 Task: Add Garden Of Life myKind Organics Vitamin C Spray to the cart.
Action: Mouse moved to (38, 96)
Screenshot: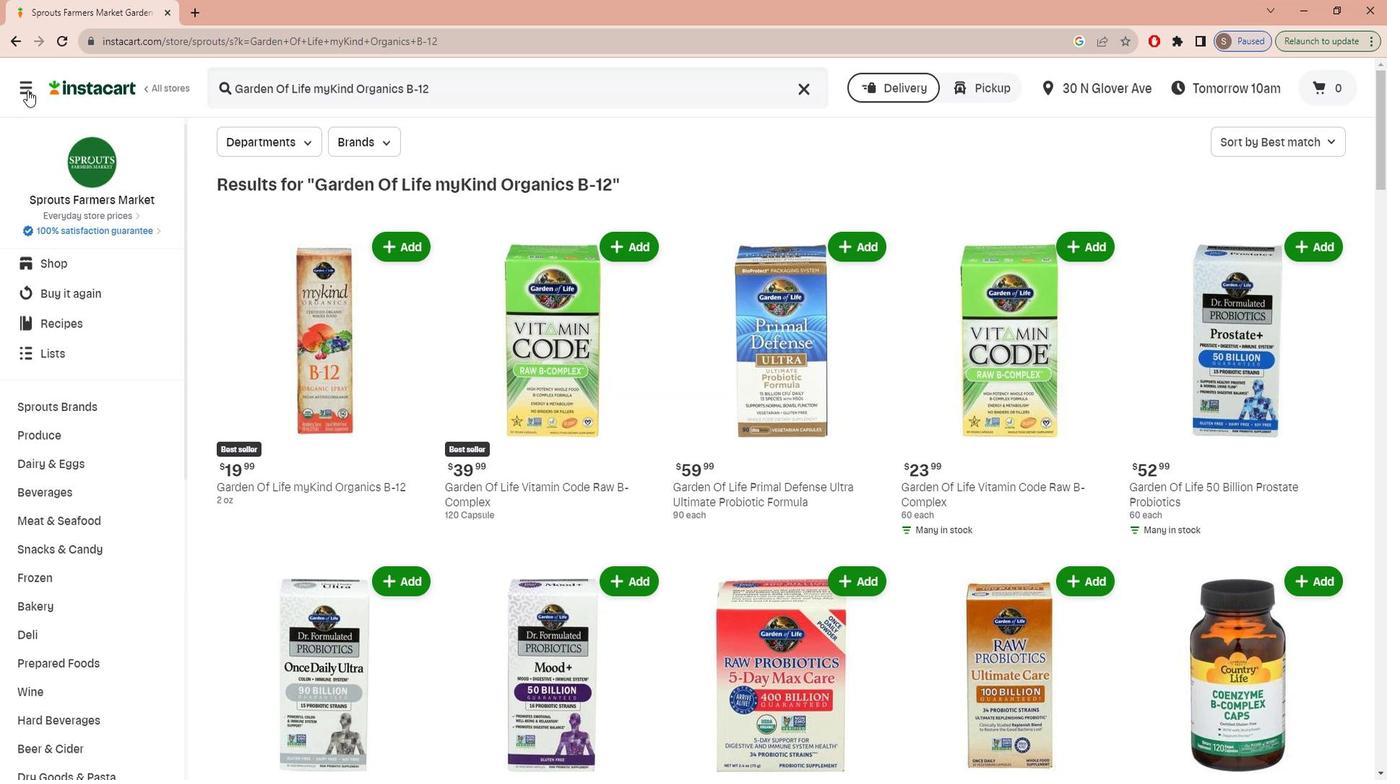 
Action: Mouse pressed left at (38, 96)
Screenshot: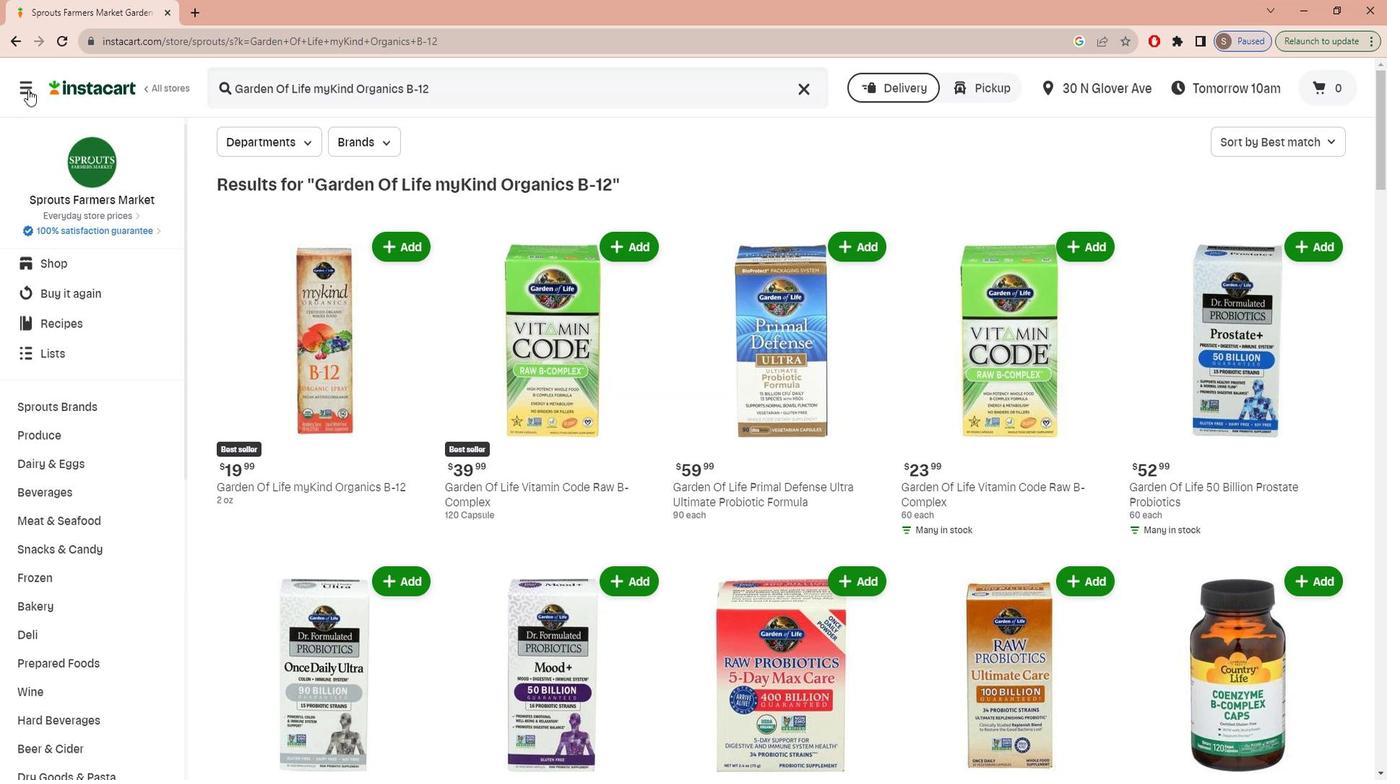 
Action: Mouse moved to (53, 186)
Screenshot: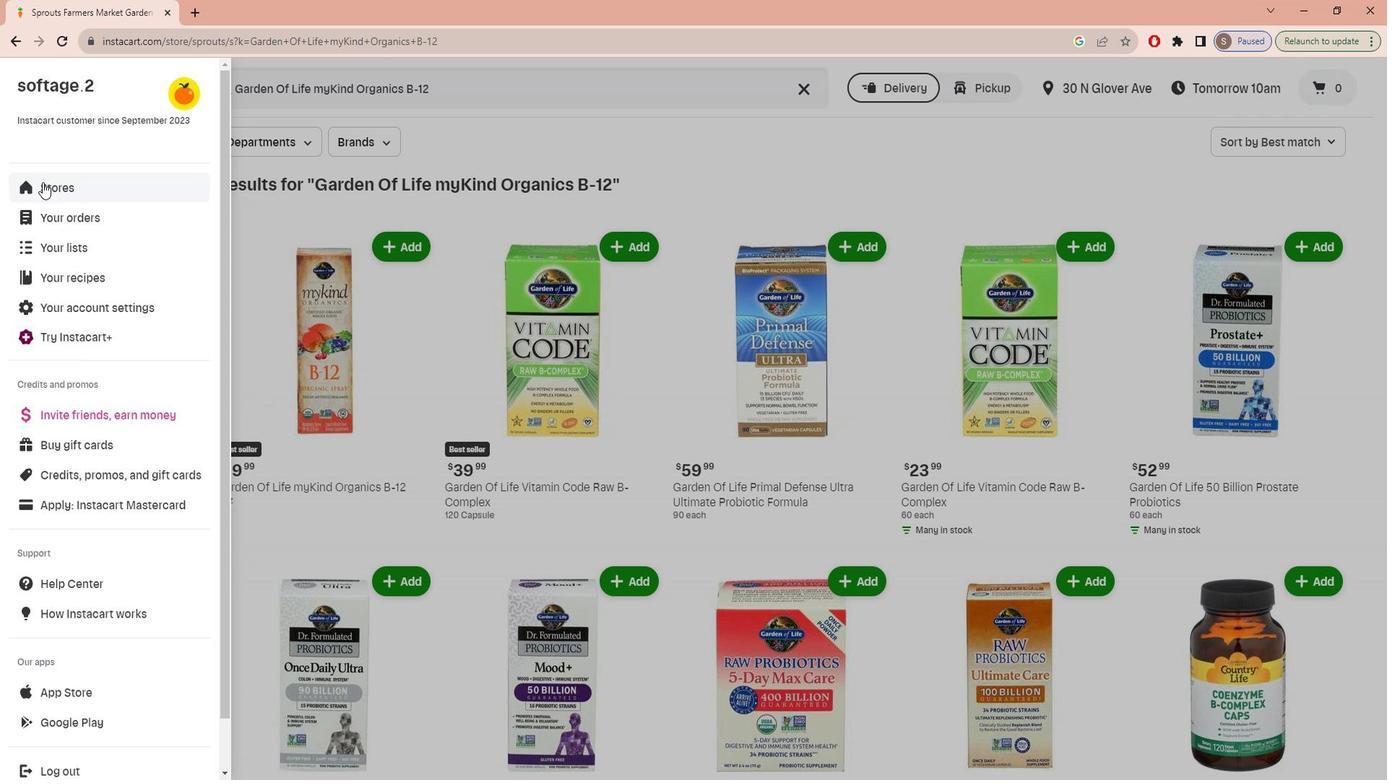 
Action: Mouse pressed left at (53, 186)
Screenshot: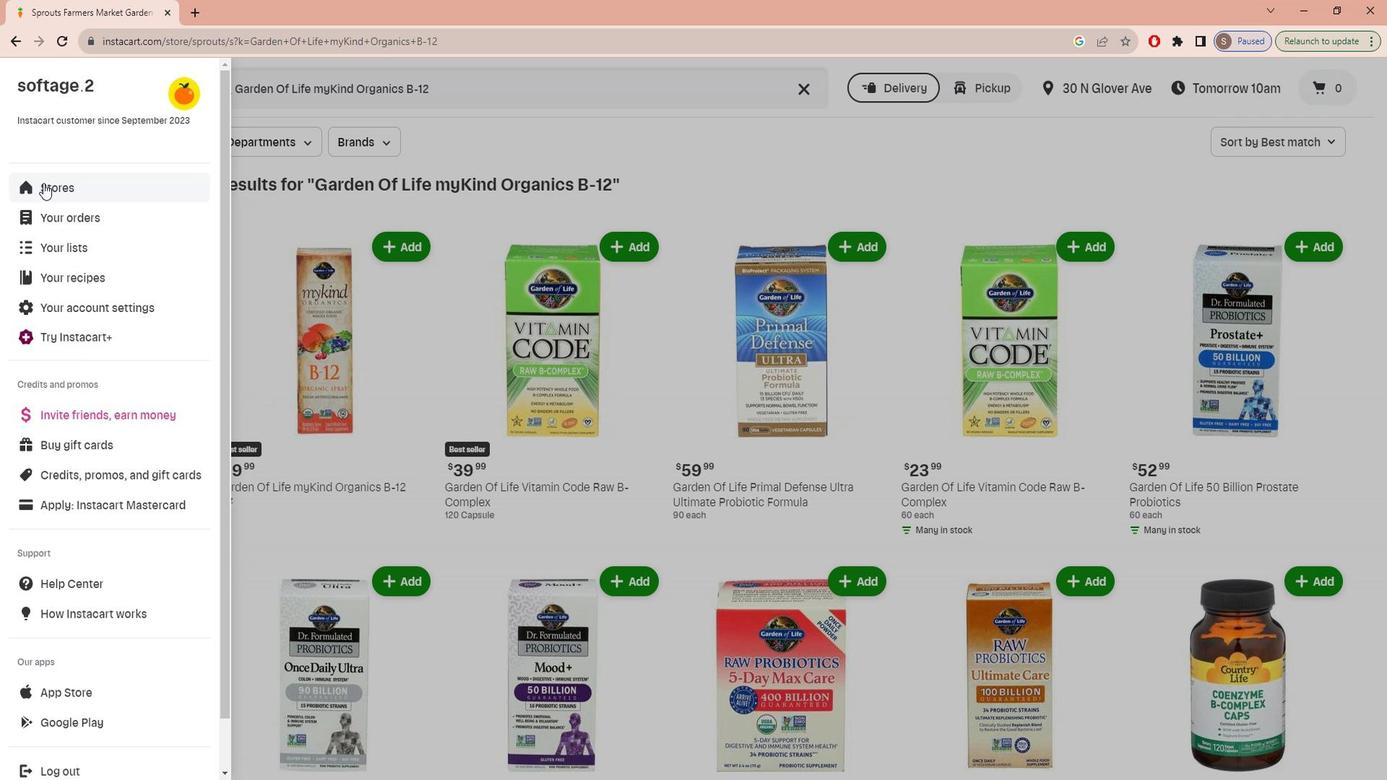 
Action: Mouse moved to (341, 149)
Screenshot: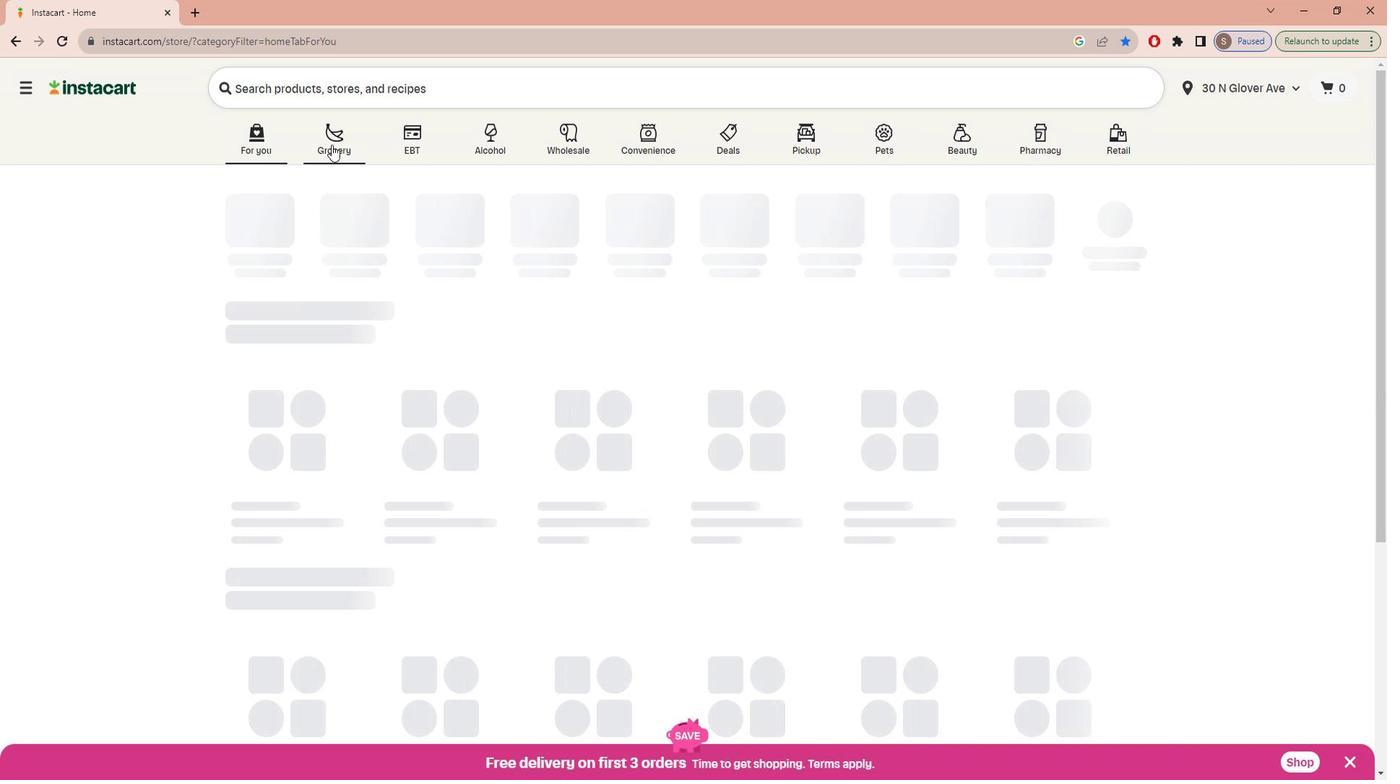 
Action: Mouse pressed left at (341, 149)
Screenshot: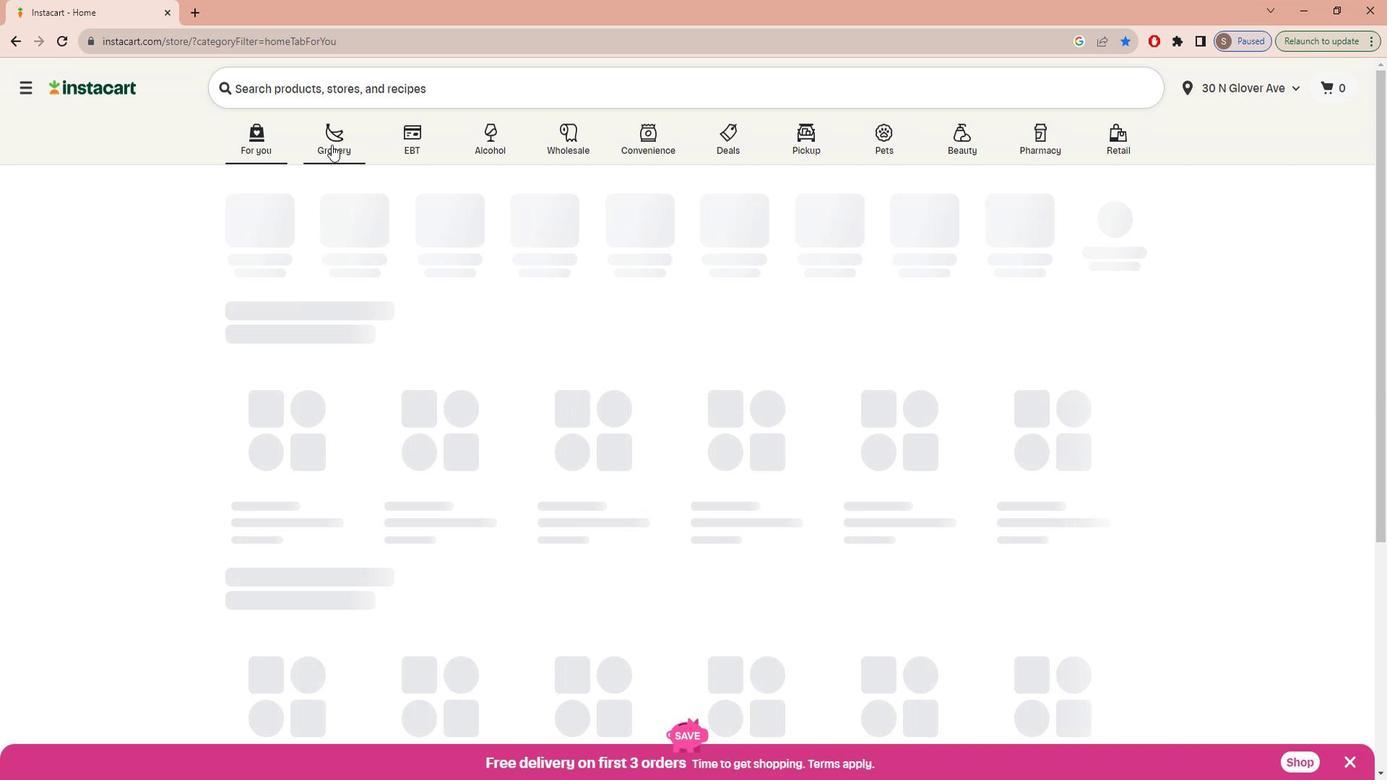 
Action: Mouse moved to (303, 415)
Screenshot: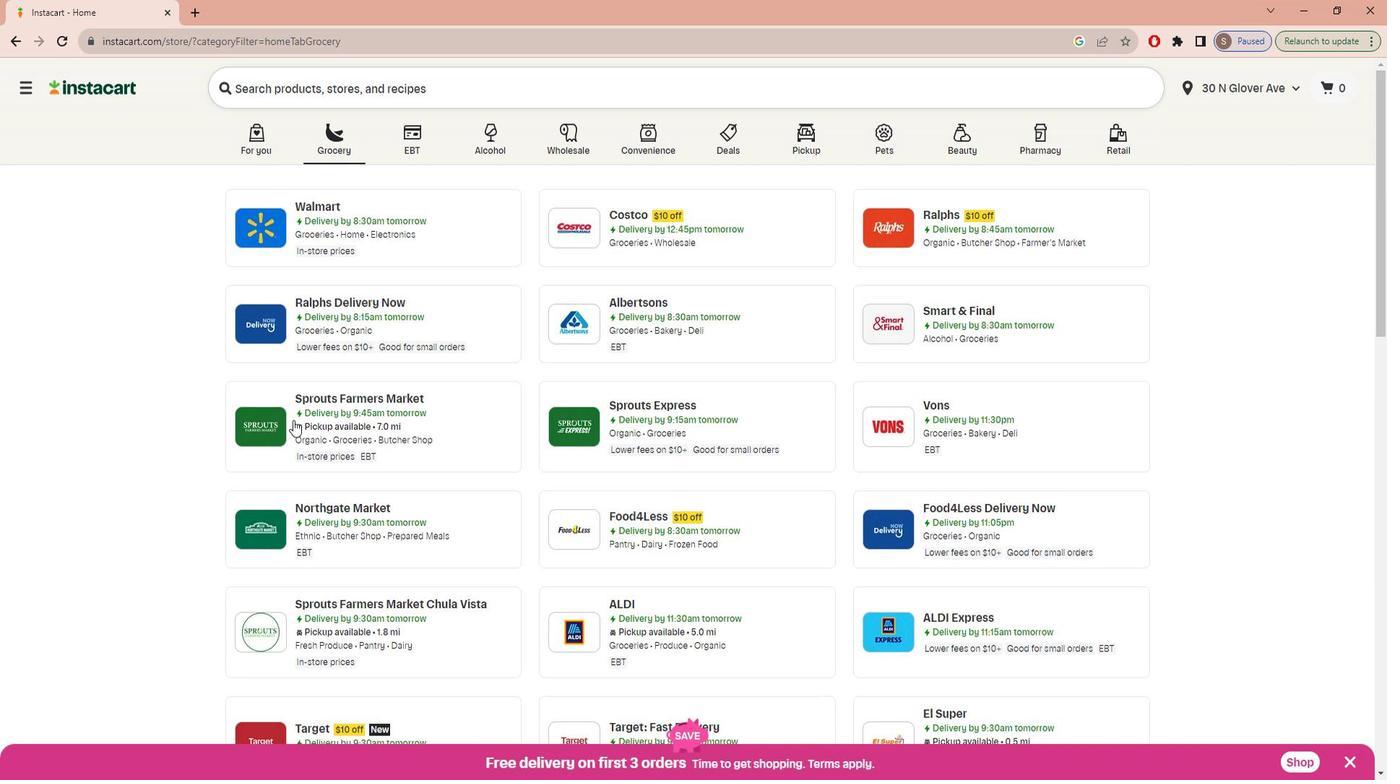 
Action: Mouse pressed left at (303, 415)
Screenshot: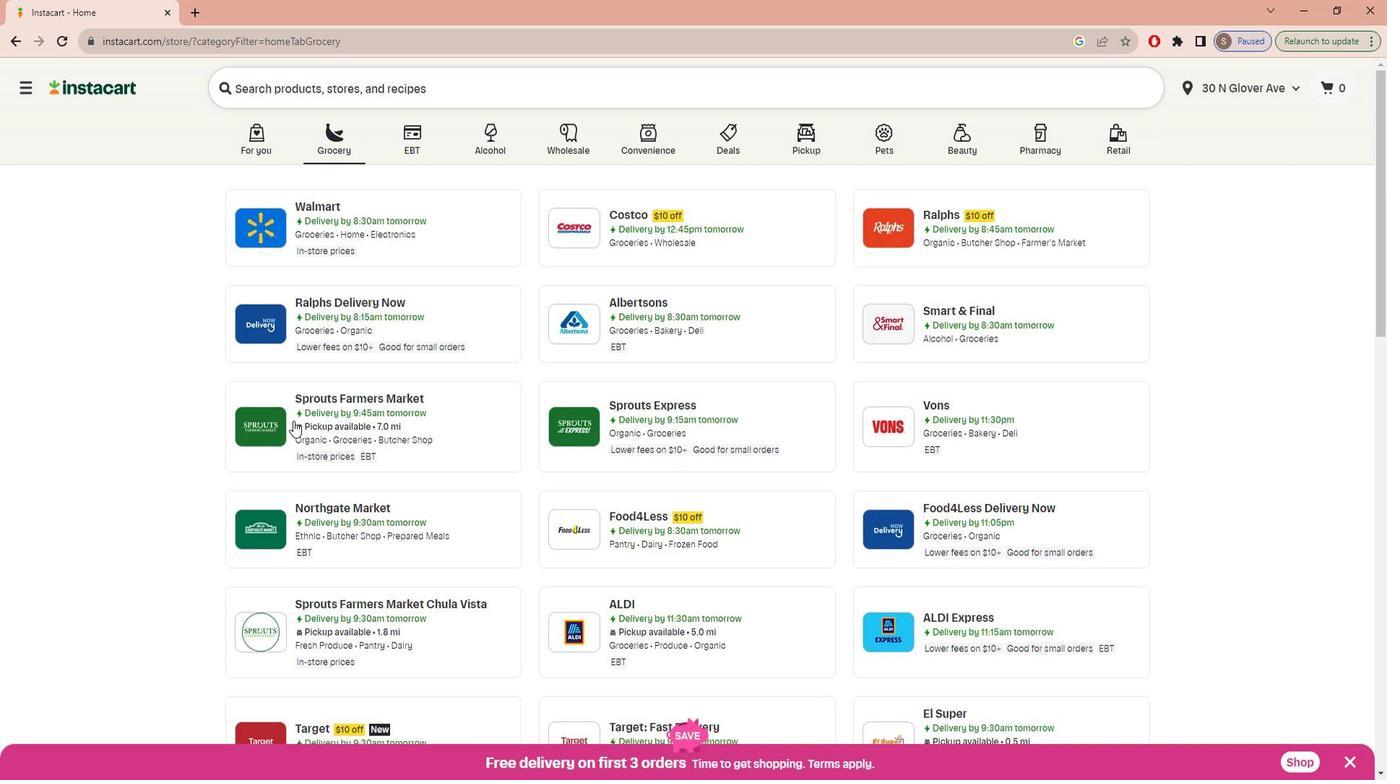 
Action: Mouse moved to (110, 548)
Screenshot: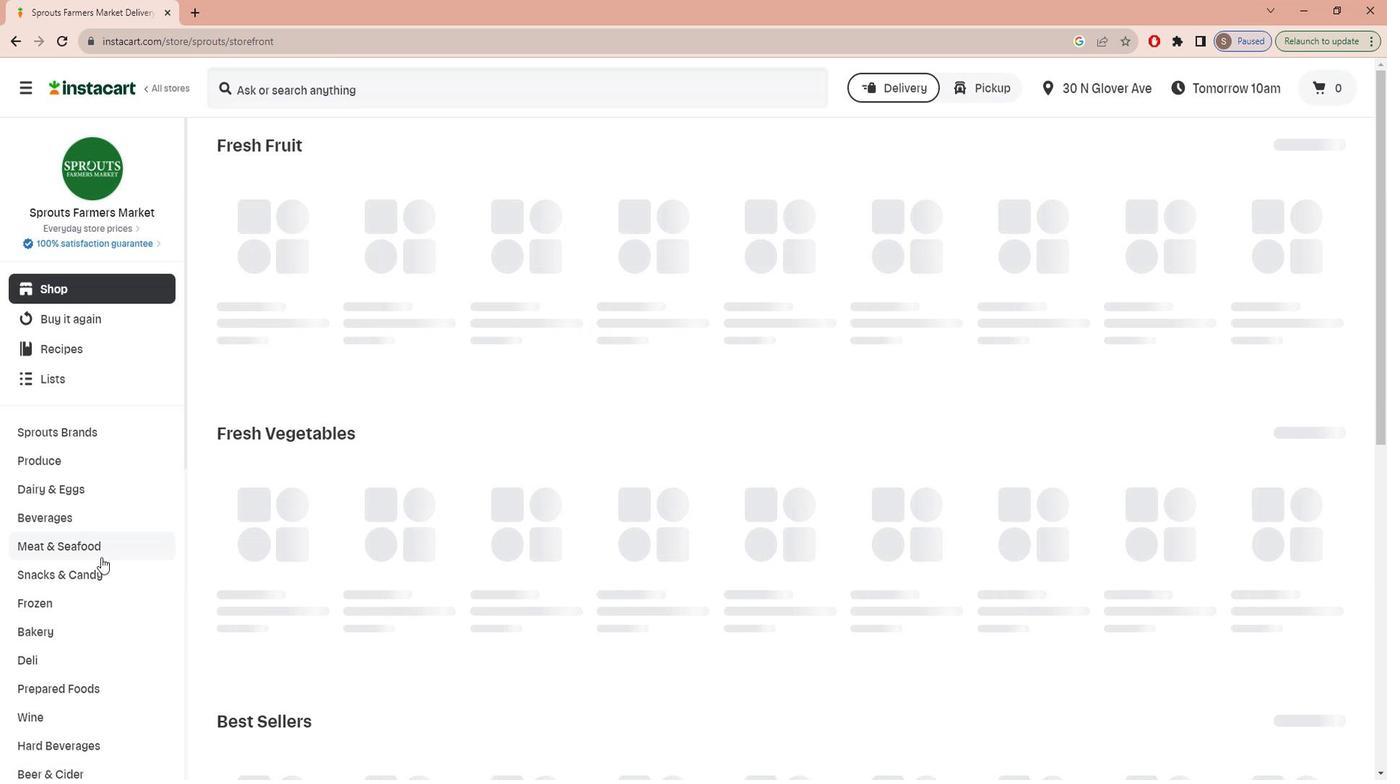 
Action: Mouse scrolled (110, 547) with delta (0, 0)
Screenshot: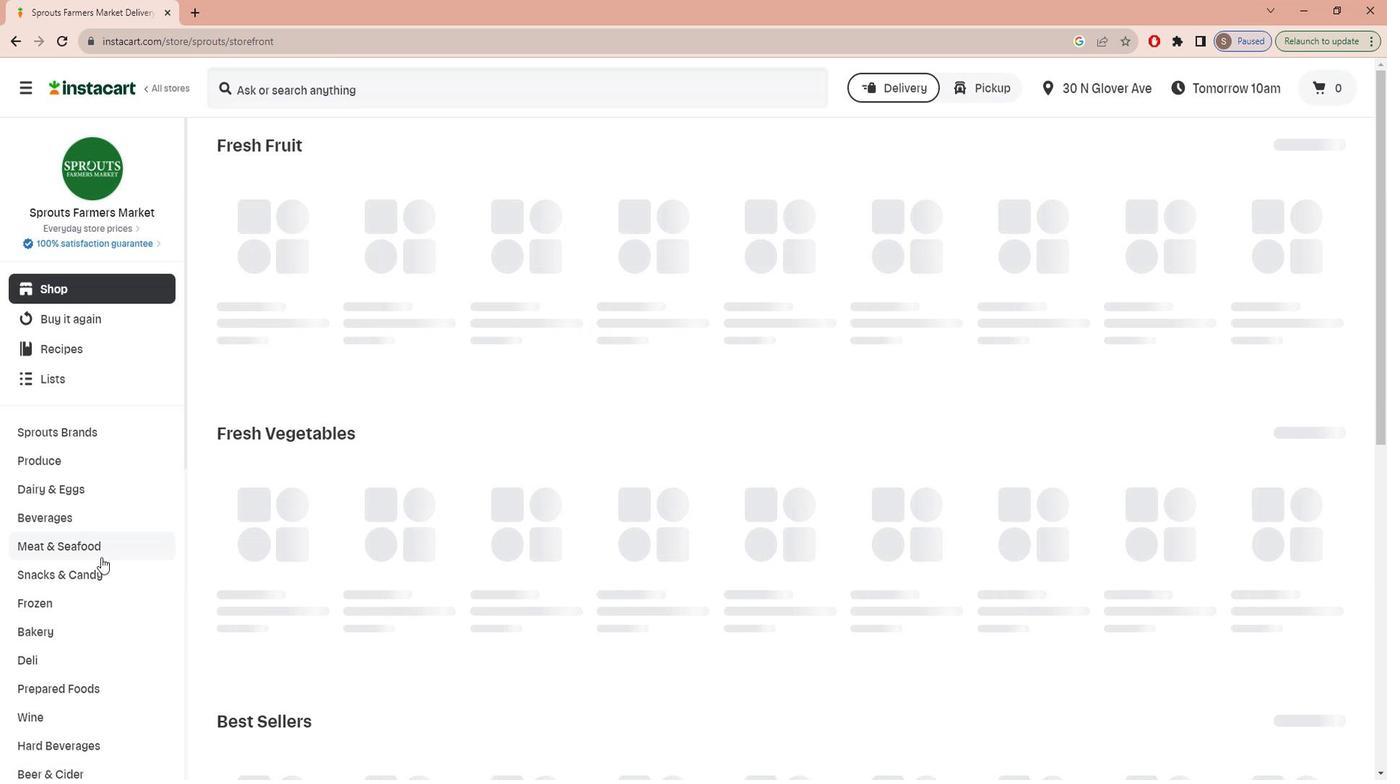 
Action: Mouse moved to (110, 549)
Screenshot: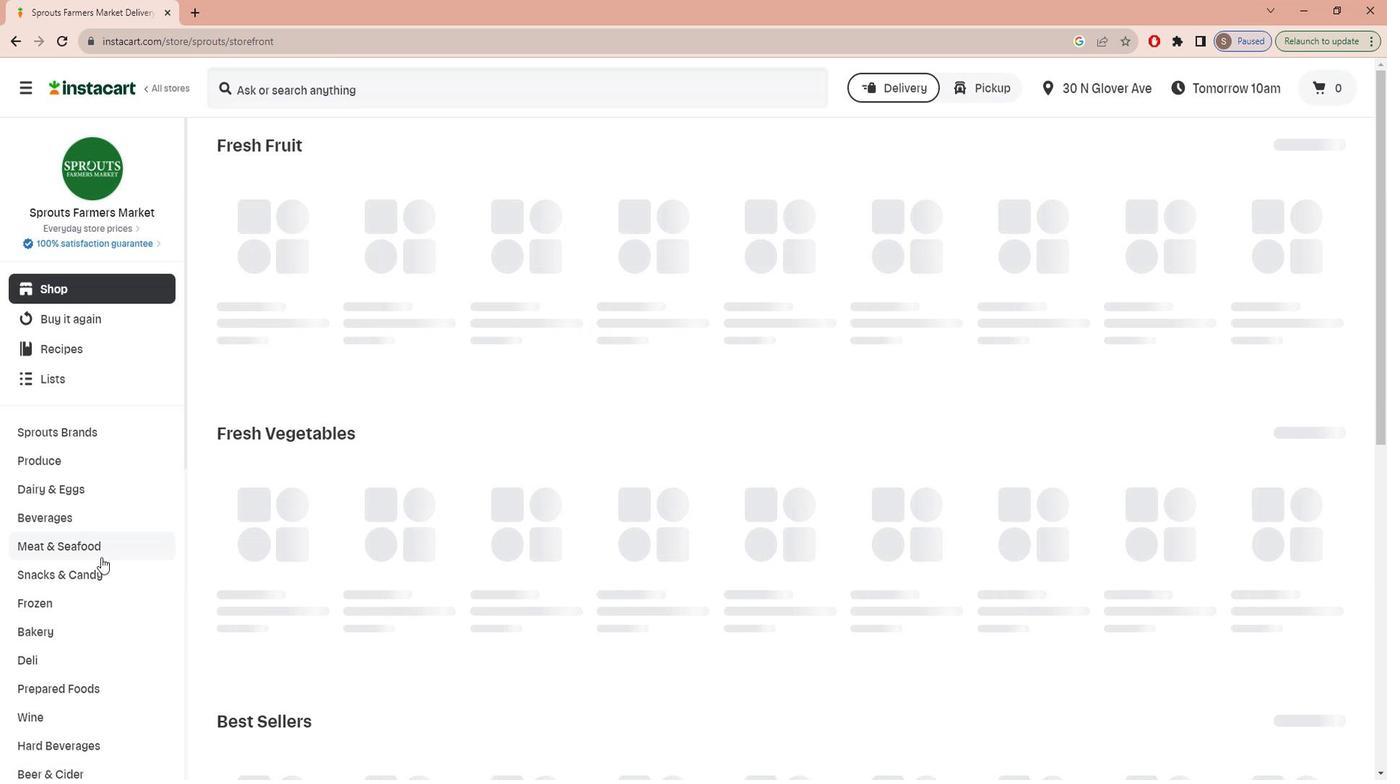 
Action: Mouse scrolled (110, 548) with delta (0, 0)
Screenshot: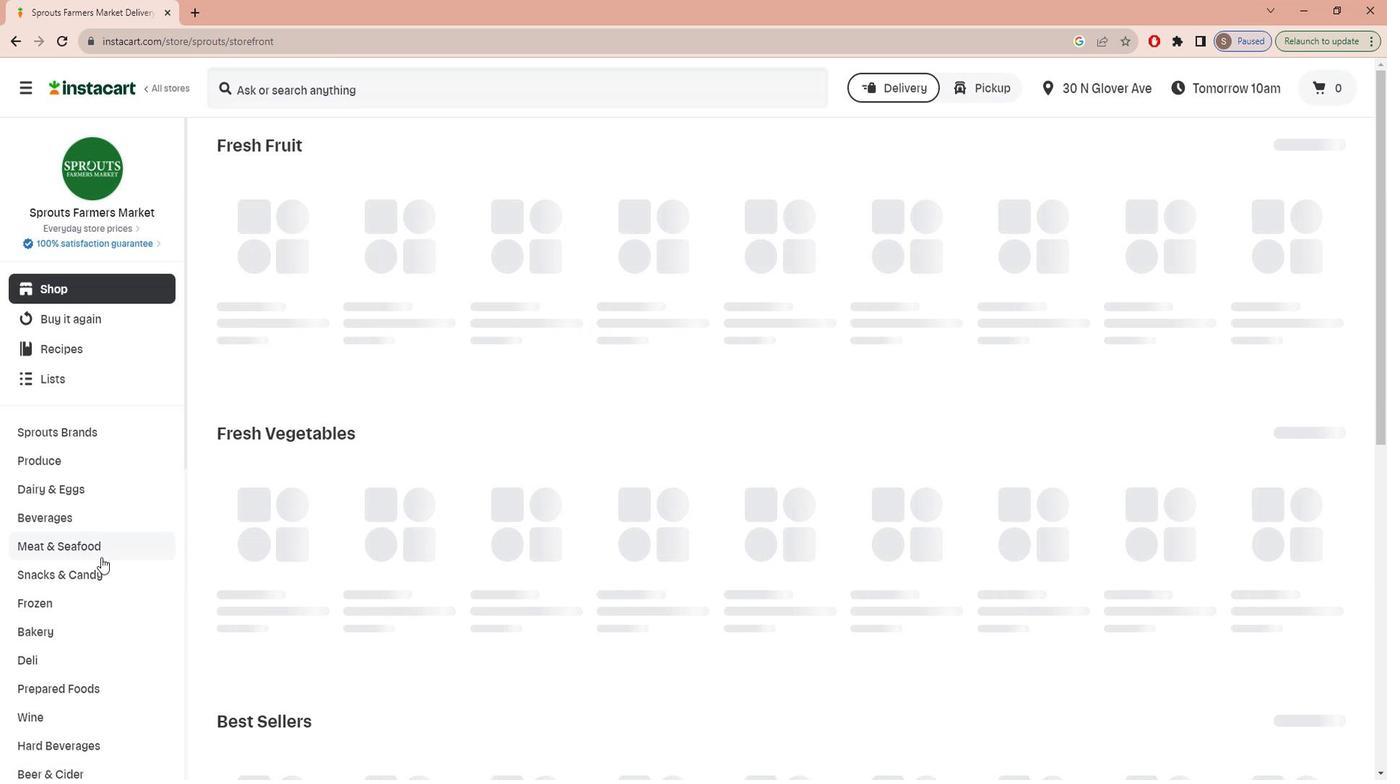 
Action: Mouse moved to (109, 550)
Screenshot: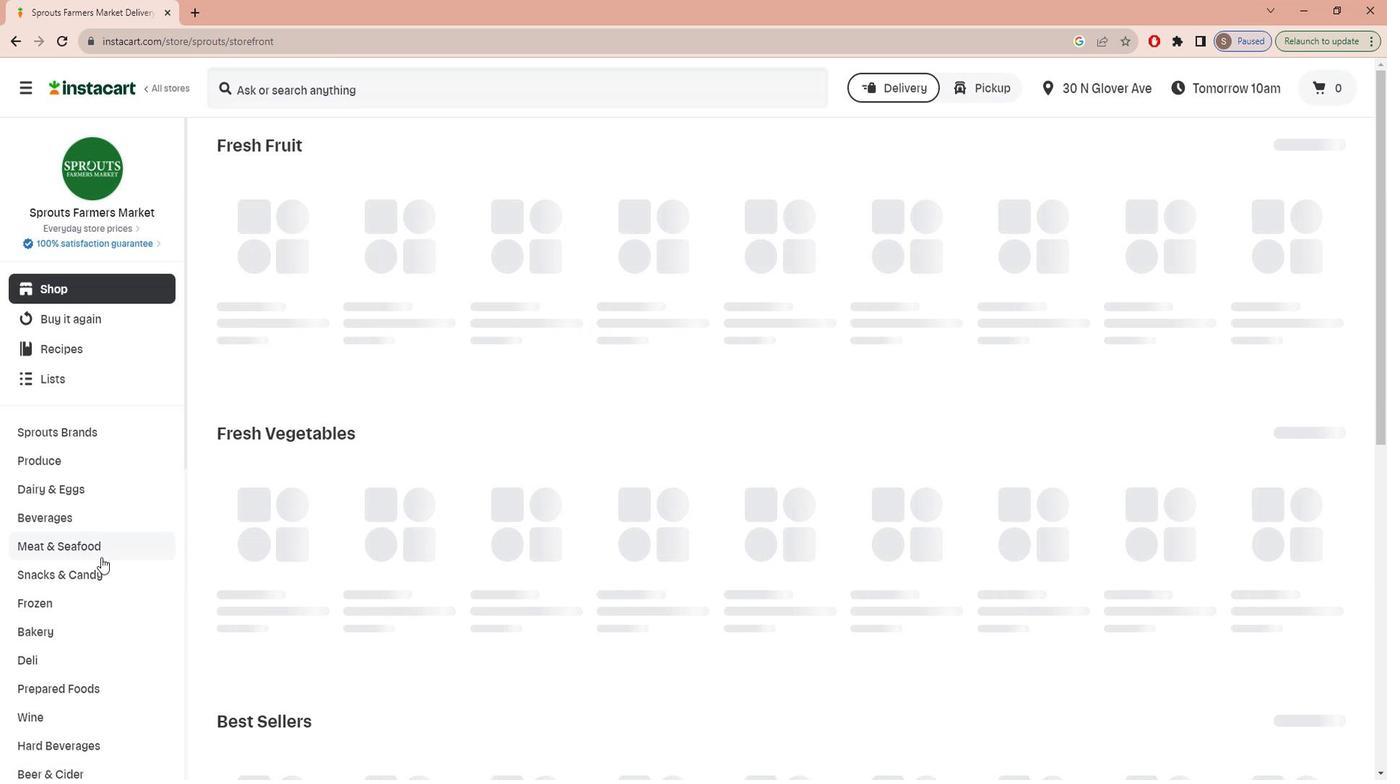 
Action: Mouse scrolled (109, 549) with delta (0, 0)
Screenshot: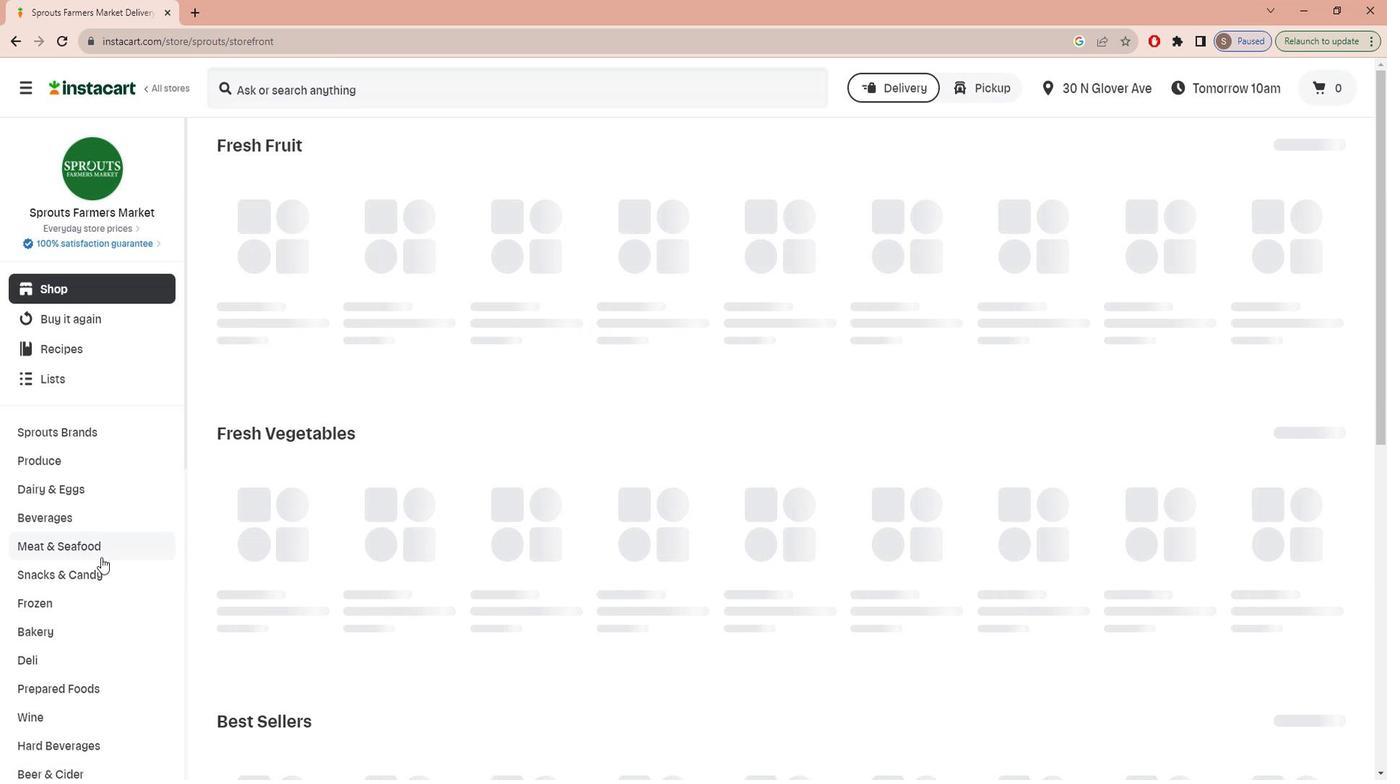 
Action: Mouse moved to (109, 550)
Screenshot: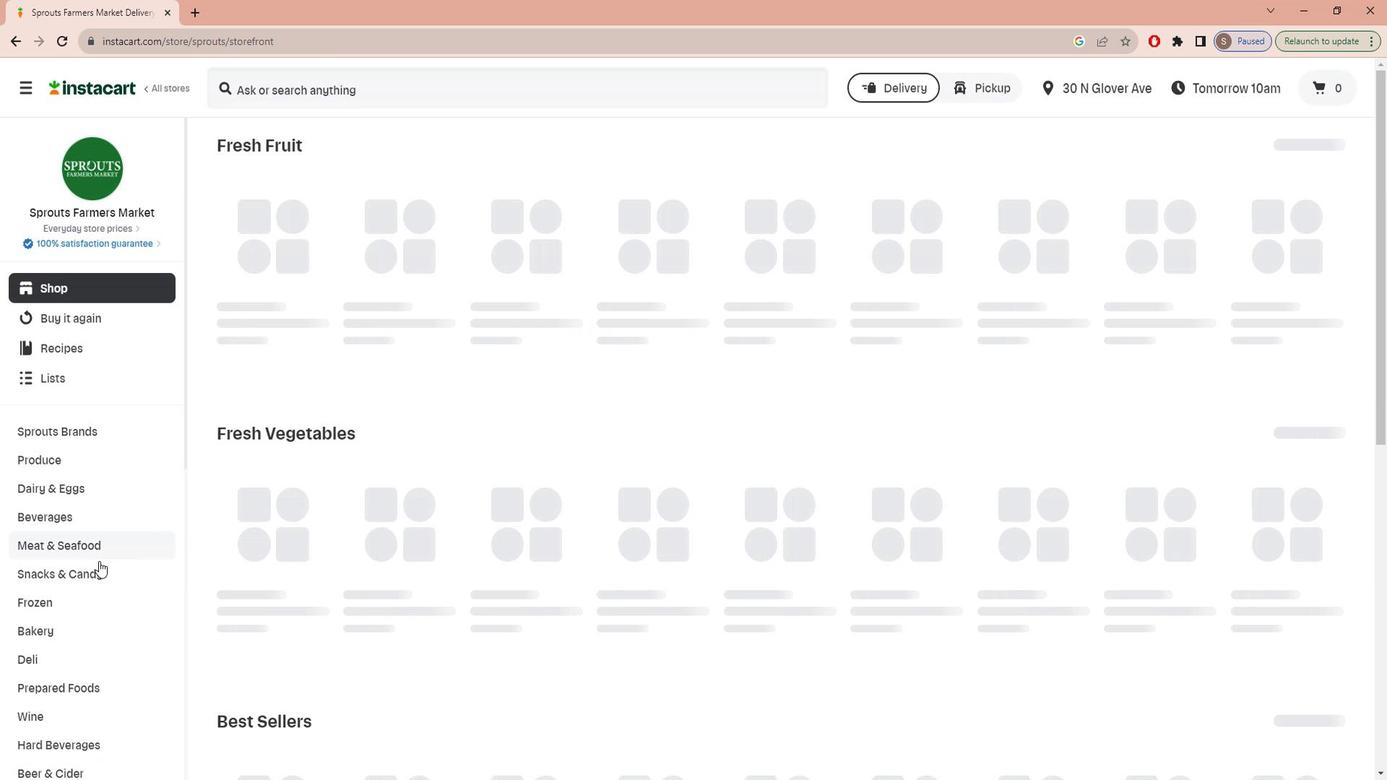 
Action: Mouse scrolled (109, 550) with delta (0, 0)
Screenshot: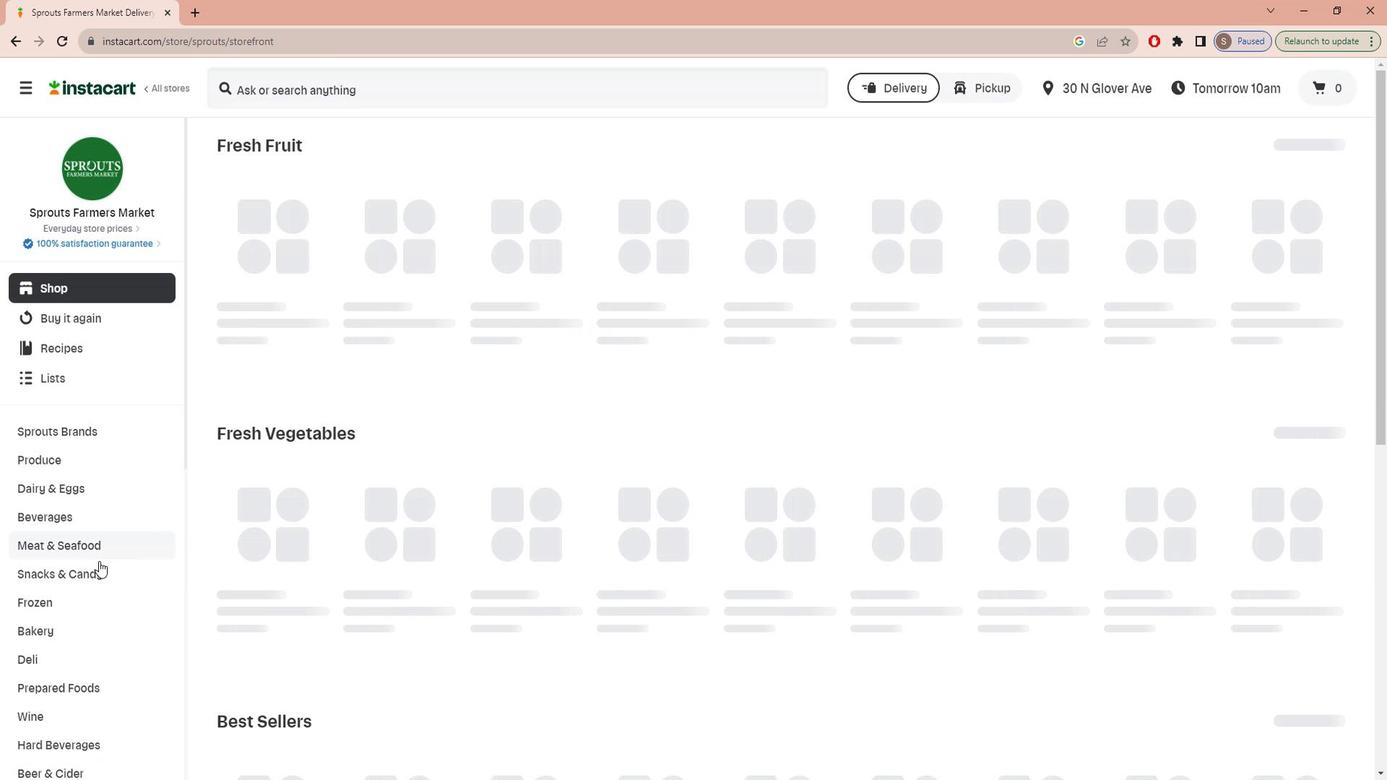 
Action: Mouse scrolled (109, 550) with delta (0, 0)
Screenshot: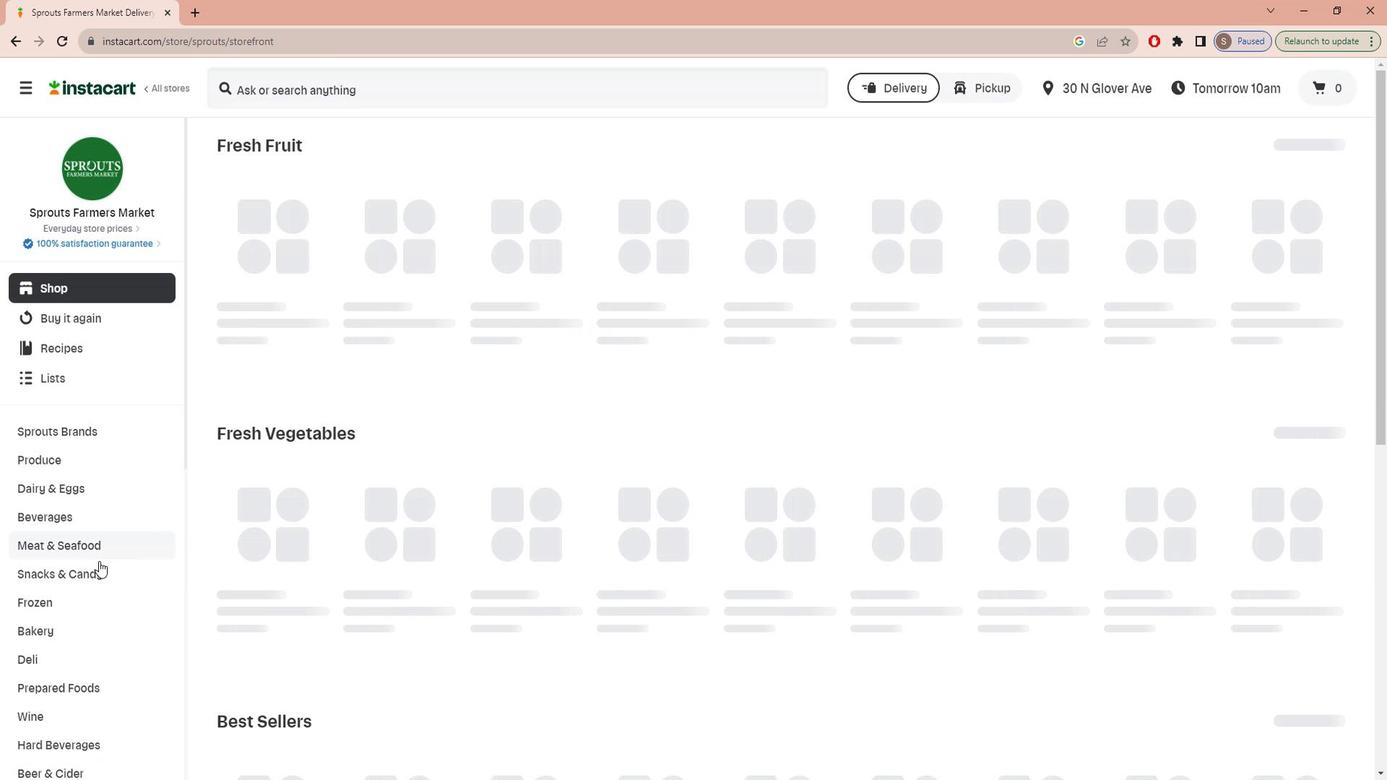
Action: Mouse scrolled (109, 550) with delta (0, 0)
Screenshot: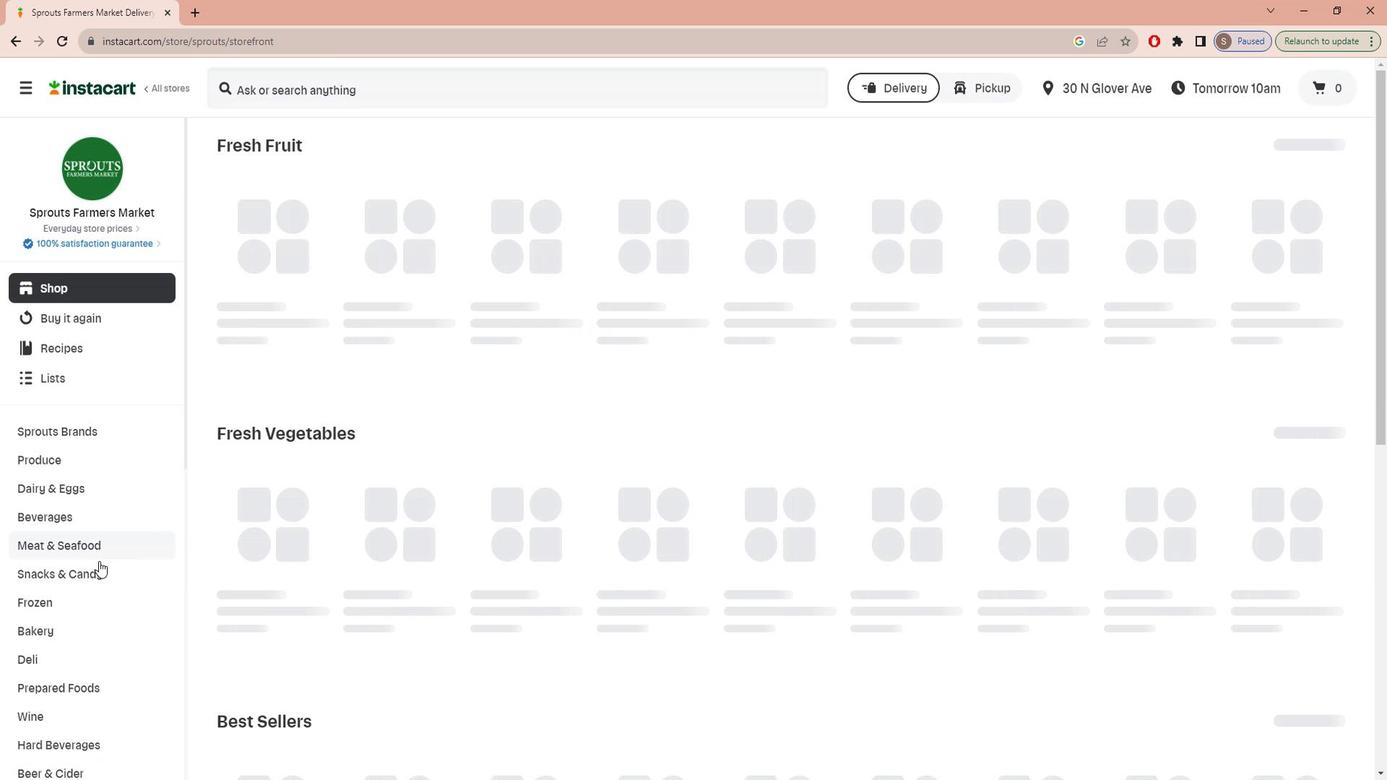 
Action: Mouse scrolled (109, 550) with delta (0, 0)
Screenshot: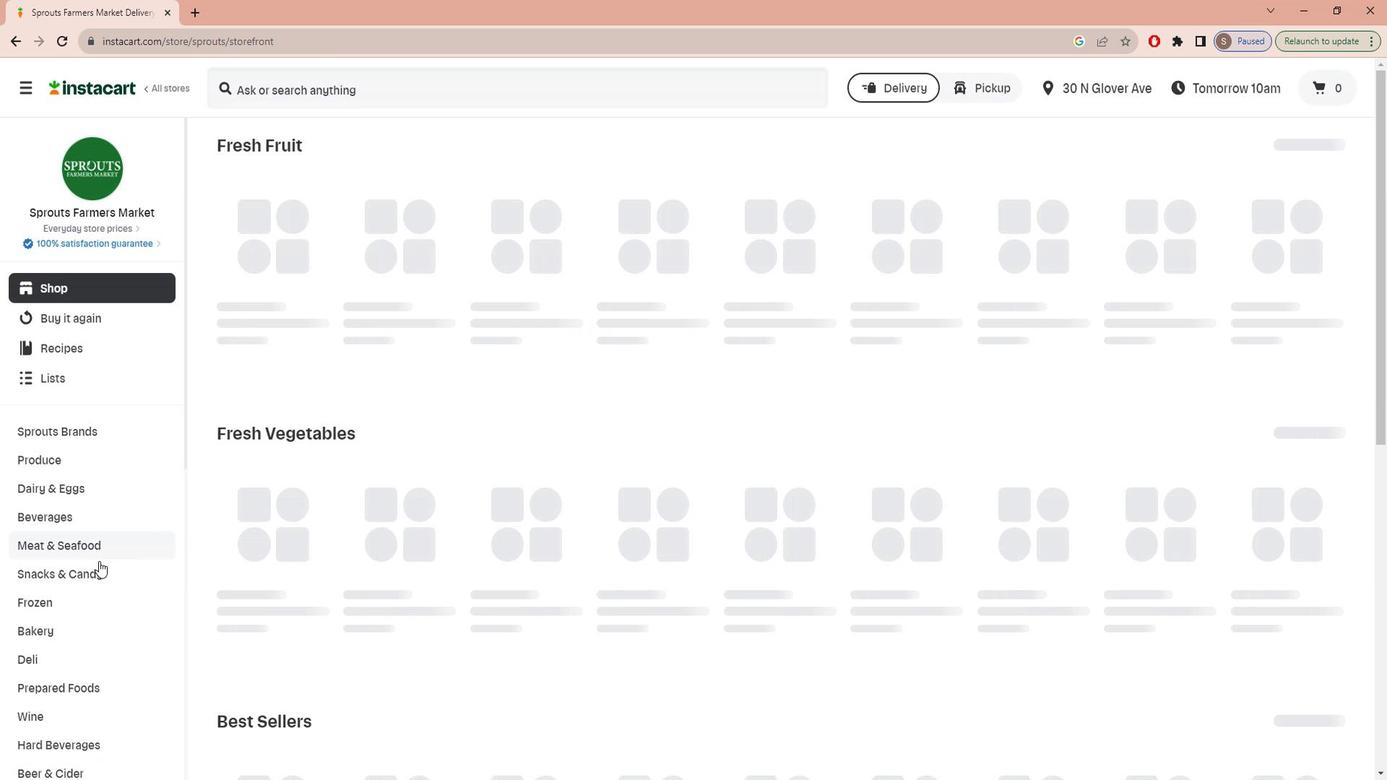 
Action: Mouse moved to (101, 557)
Screenshot: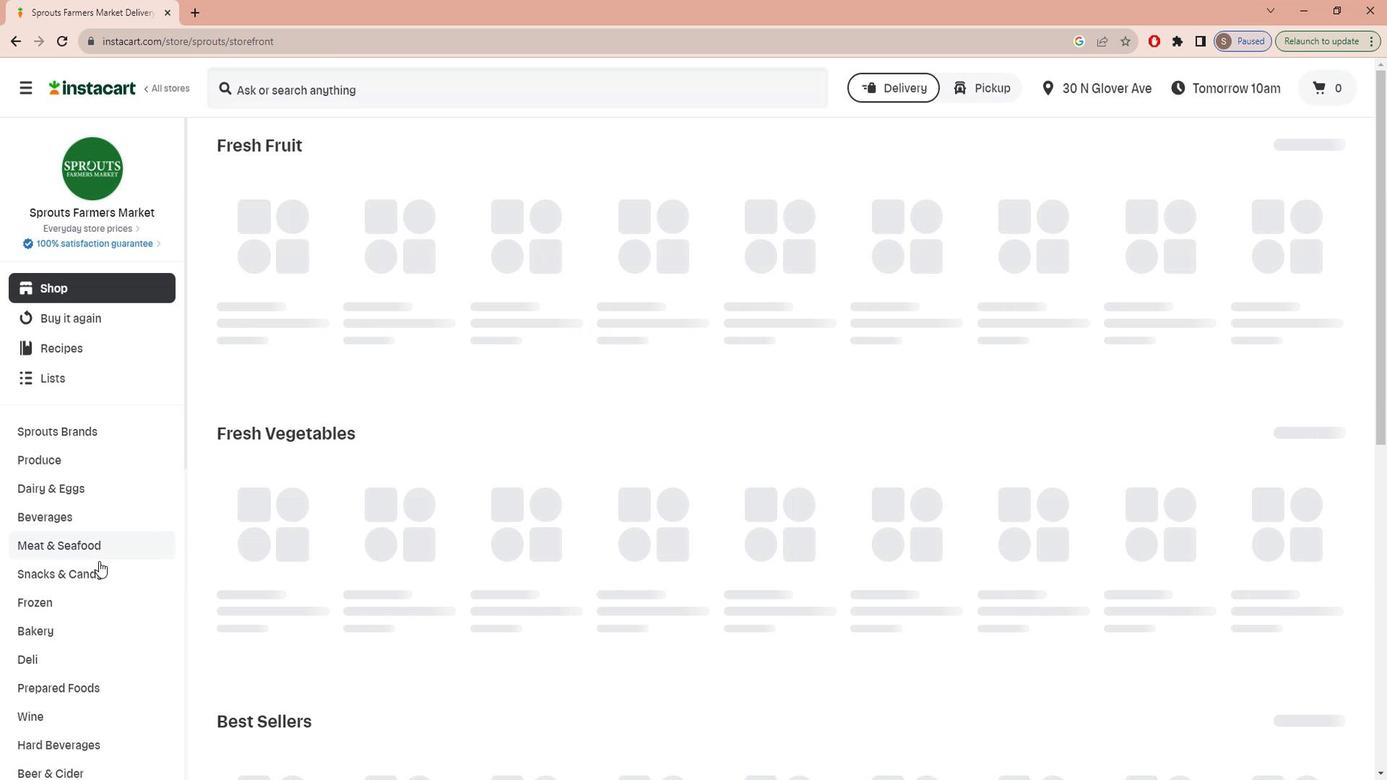 
Action: Mouse scrolled (101, 556) with delta (0, 0)
Screenshot: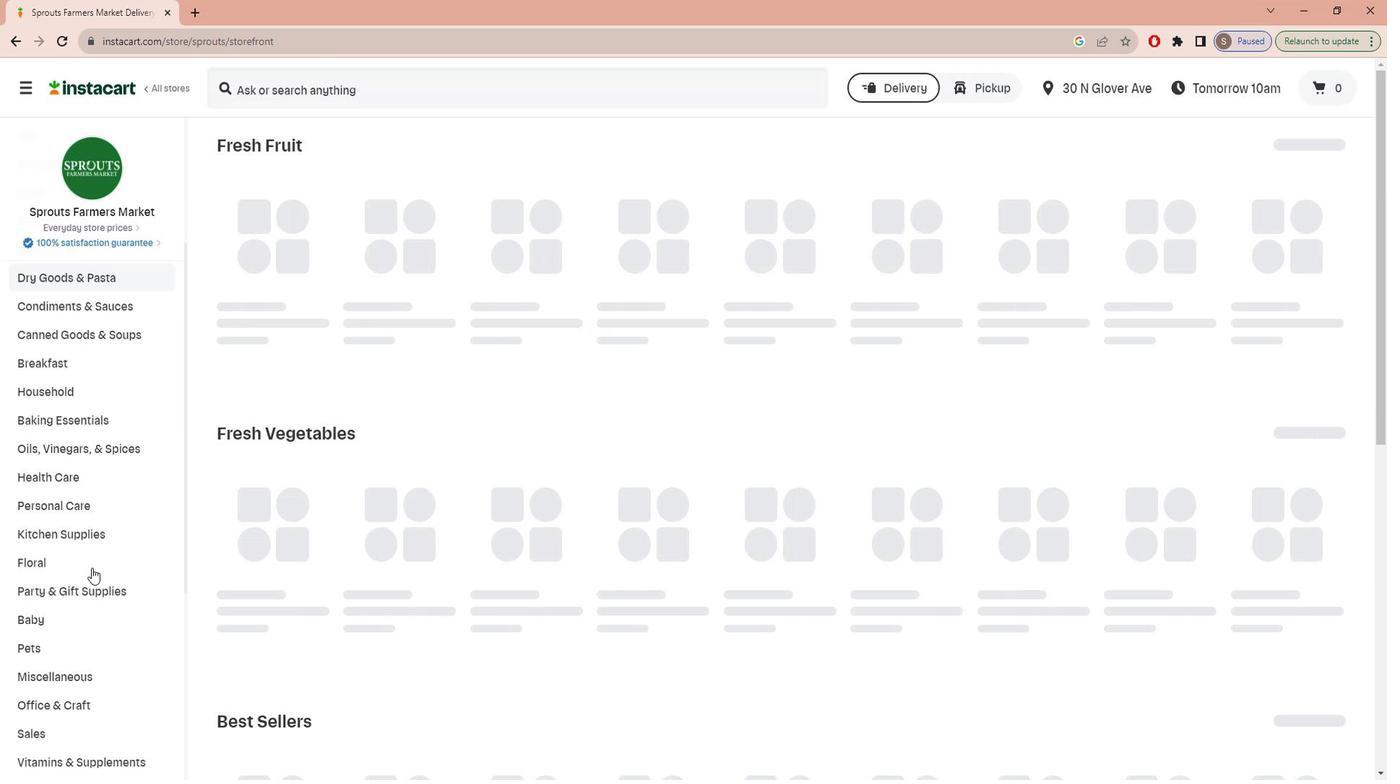 
Action: Mouse scrolled (101, 556) with delta (0, 0)
Screenshot: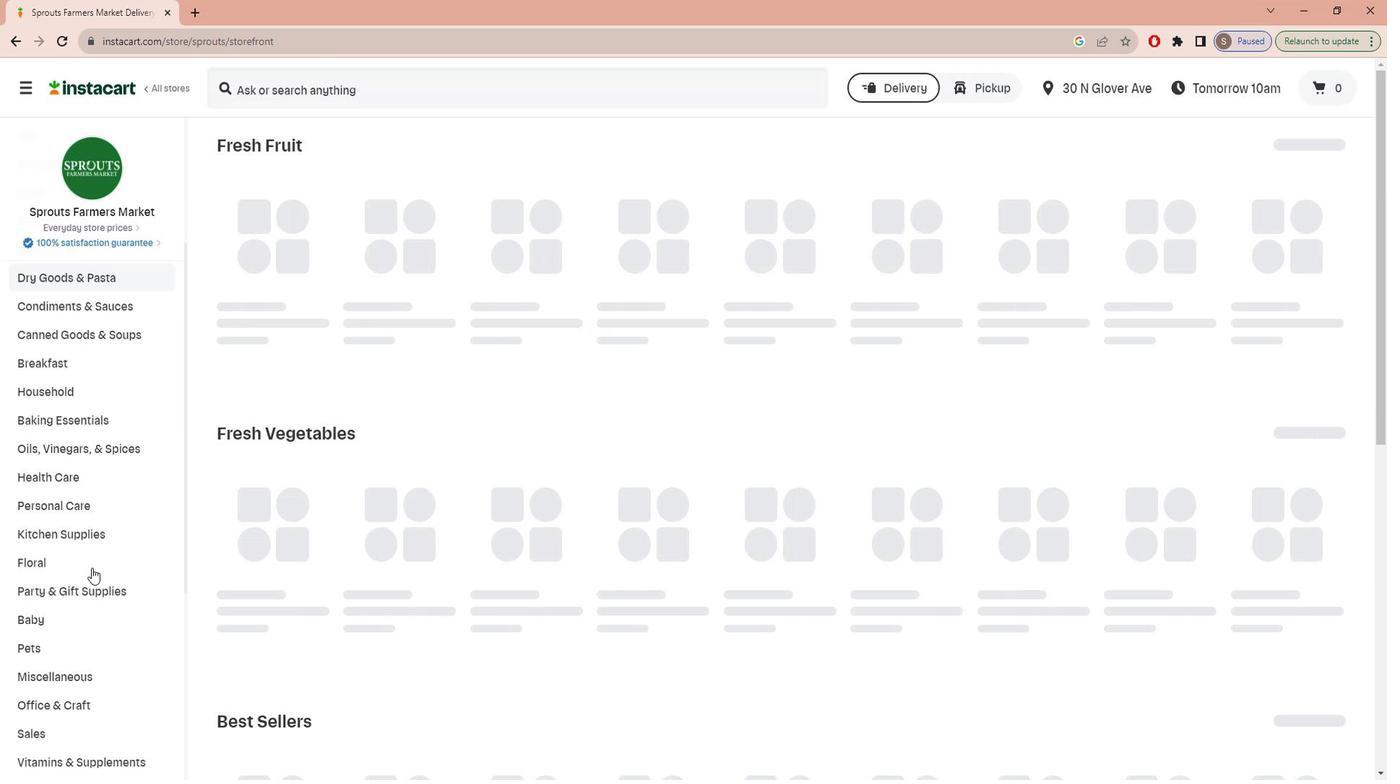 
Action: Mouse scrolled (101, 556) with delta (0, 0)
Screenshot: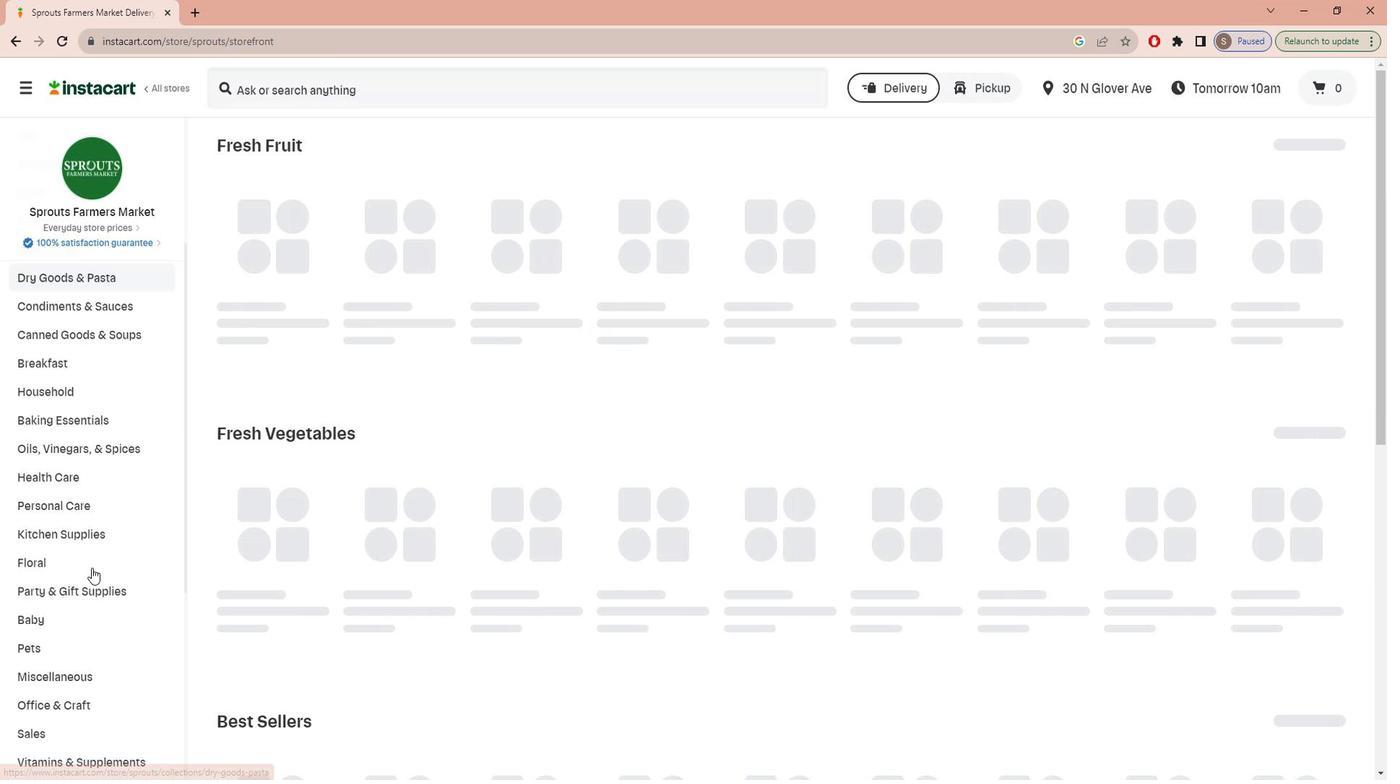 
Action: Mouse scrolled (101, 556) with delta (0, 0)
Screenshot: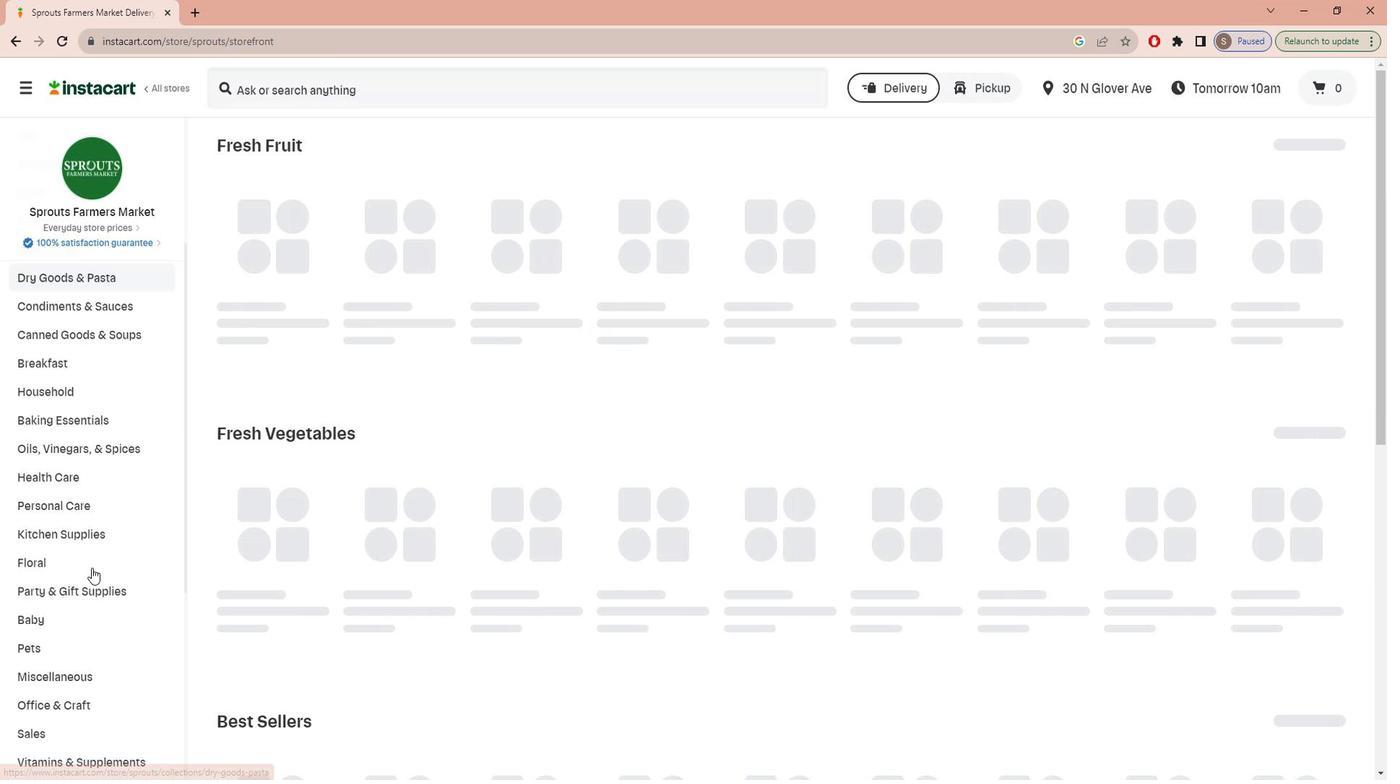 
Action: Mouse scrolled (101, 556) with delta (0, 0)
Screenshot: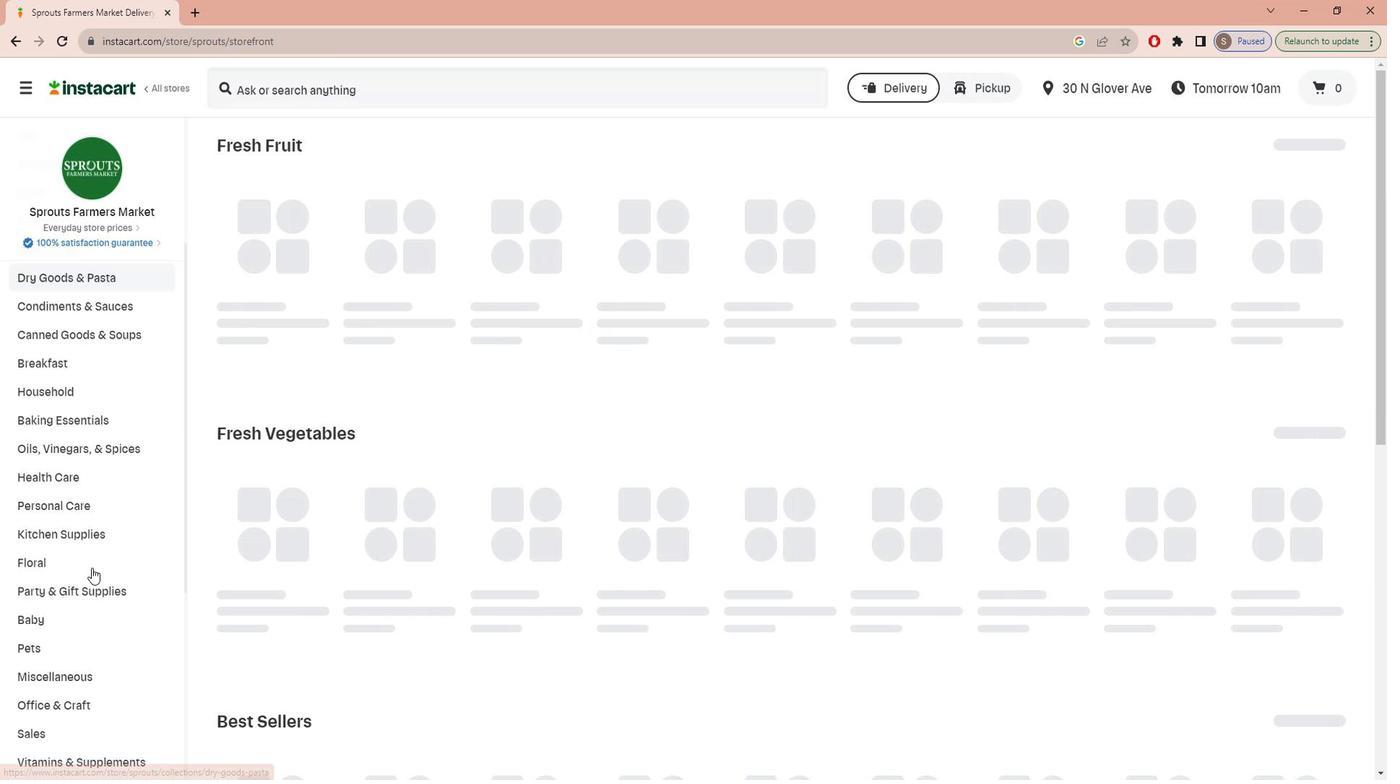 
Action: Mouse scrolled (101, 556) with delta (0, 0)
Screenshot: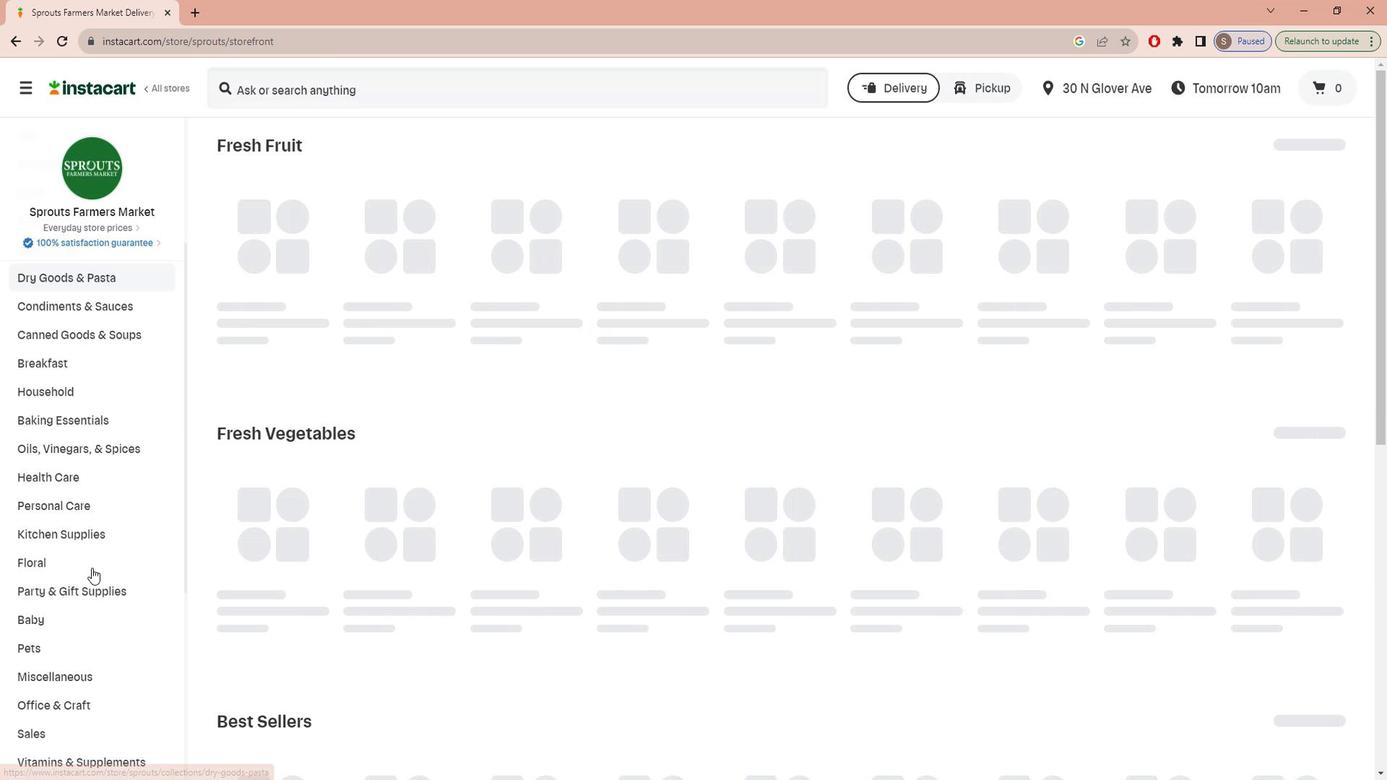 
Action: Mouse moved to (101, 557)
Screenshot: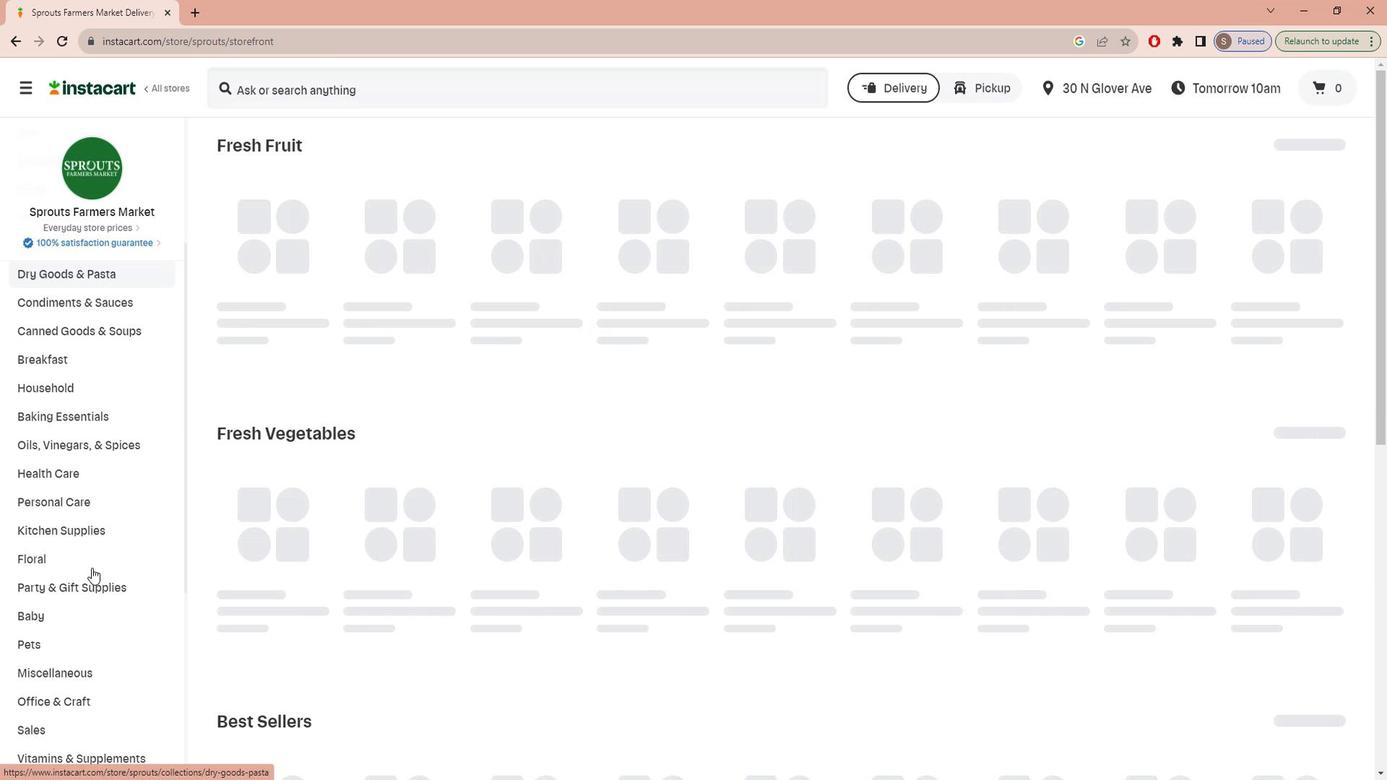 
Action: Mouse scrolled (101, 556) with delta (0, 0)
Screenshot: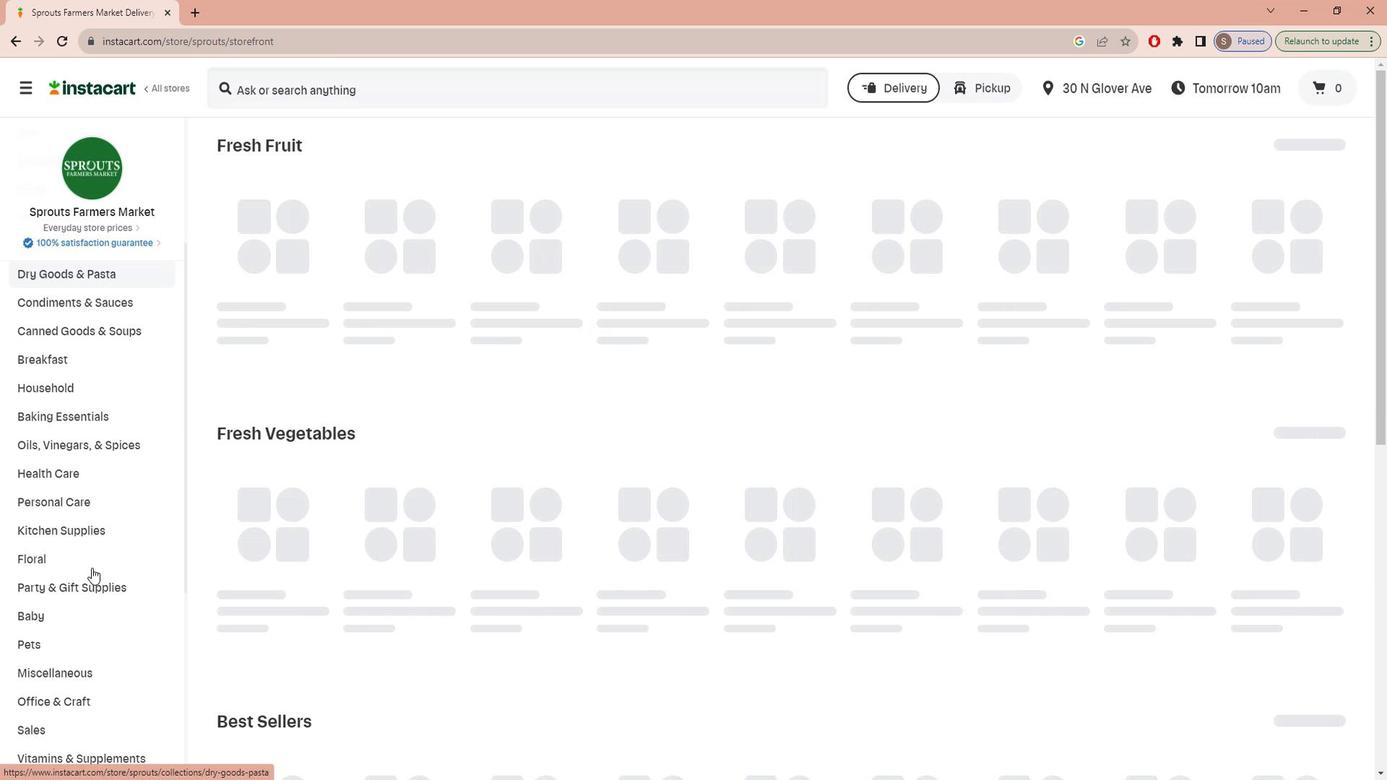 
Action: Mouse moved to (83, 688)
Screenshot: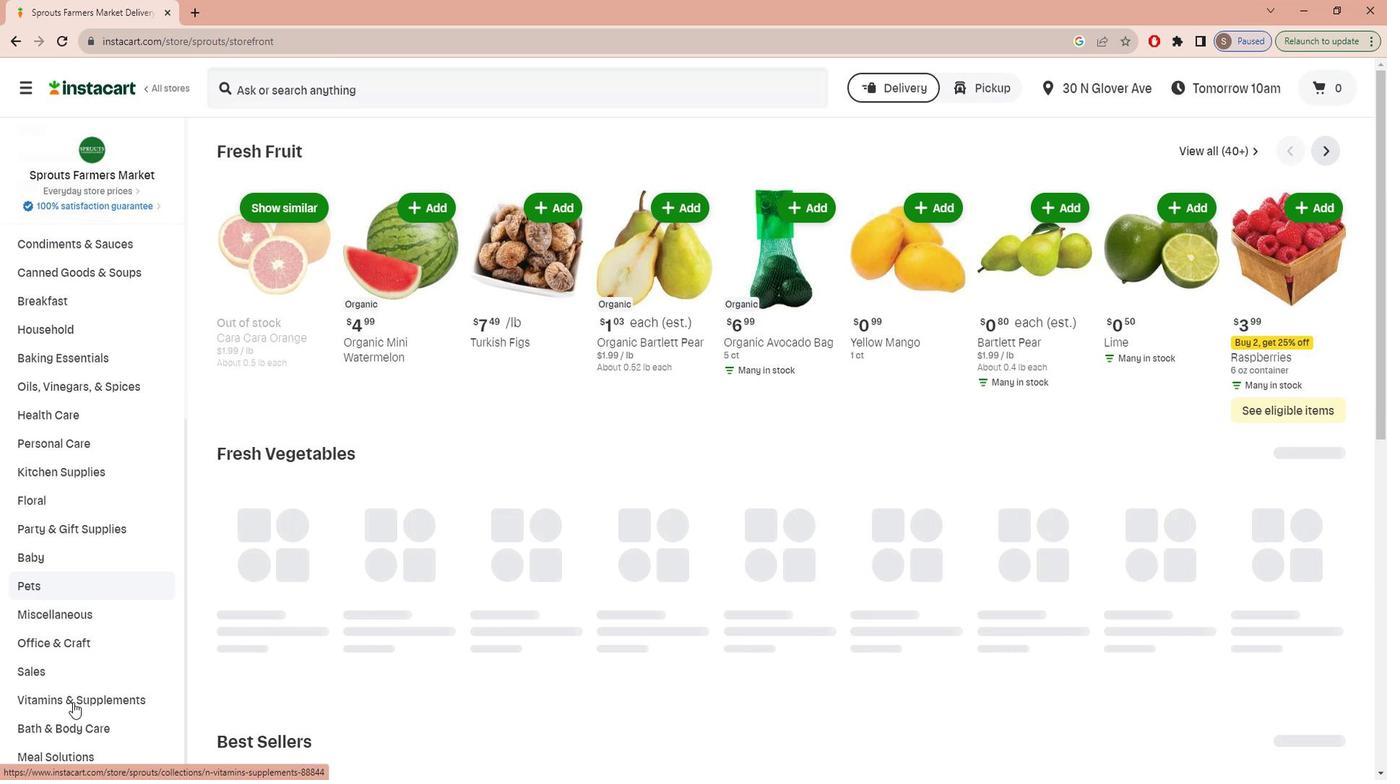 
Action: Mouse pressed left at (83, 688)
Screenshot: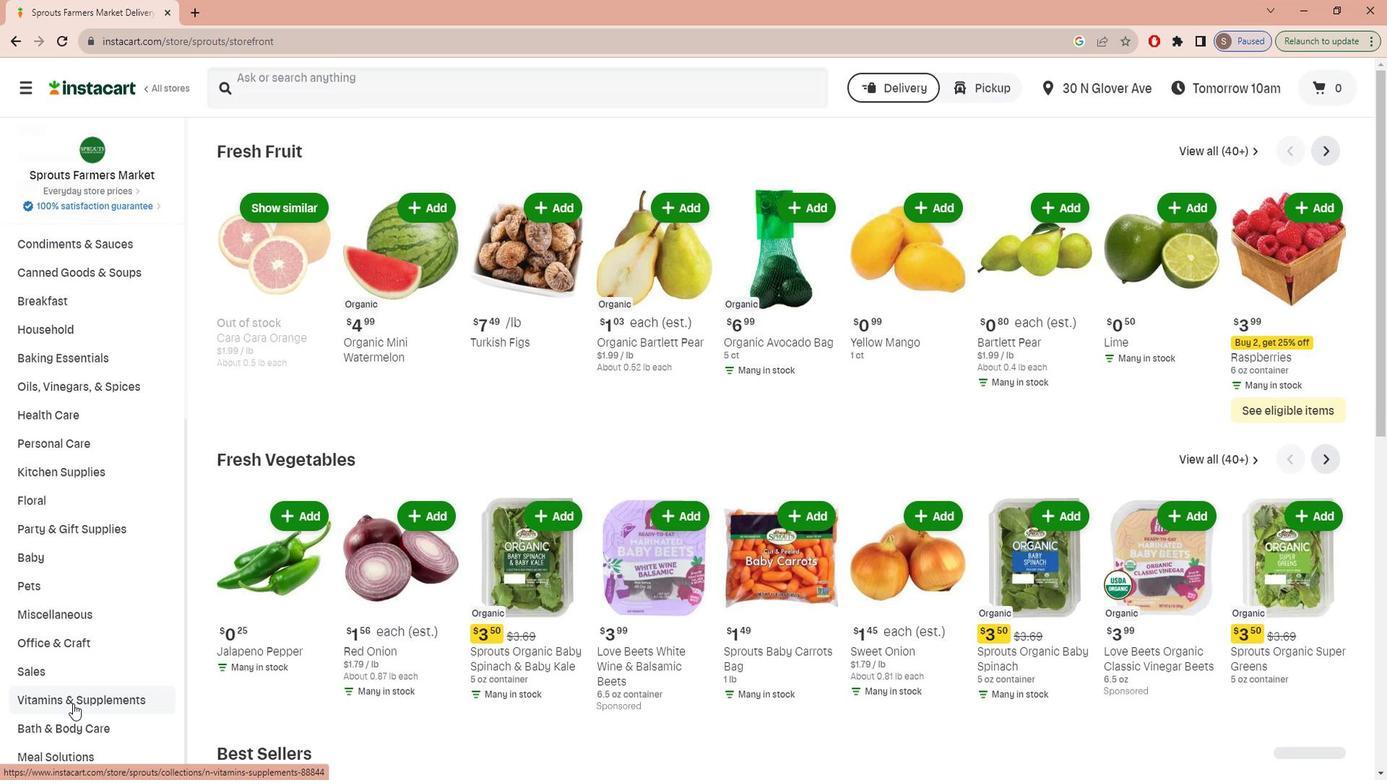 
Action: Mouse moved to (1361, 191)
Screenshot: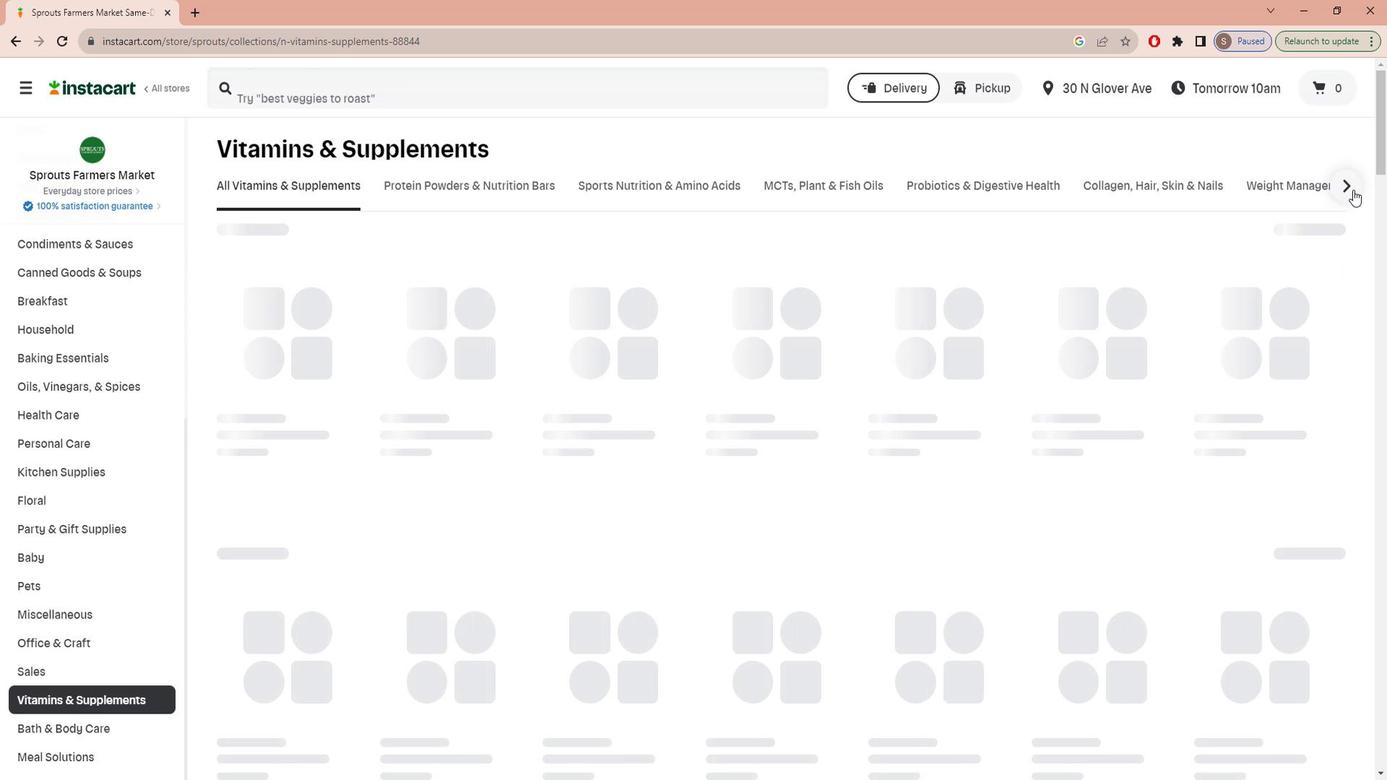 
Action: Mouse pressed left at (1361, 191)
Screenshot: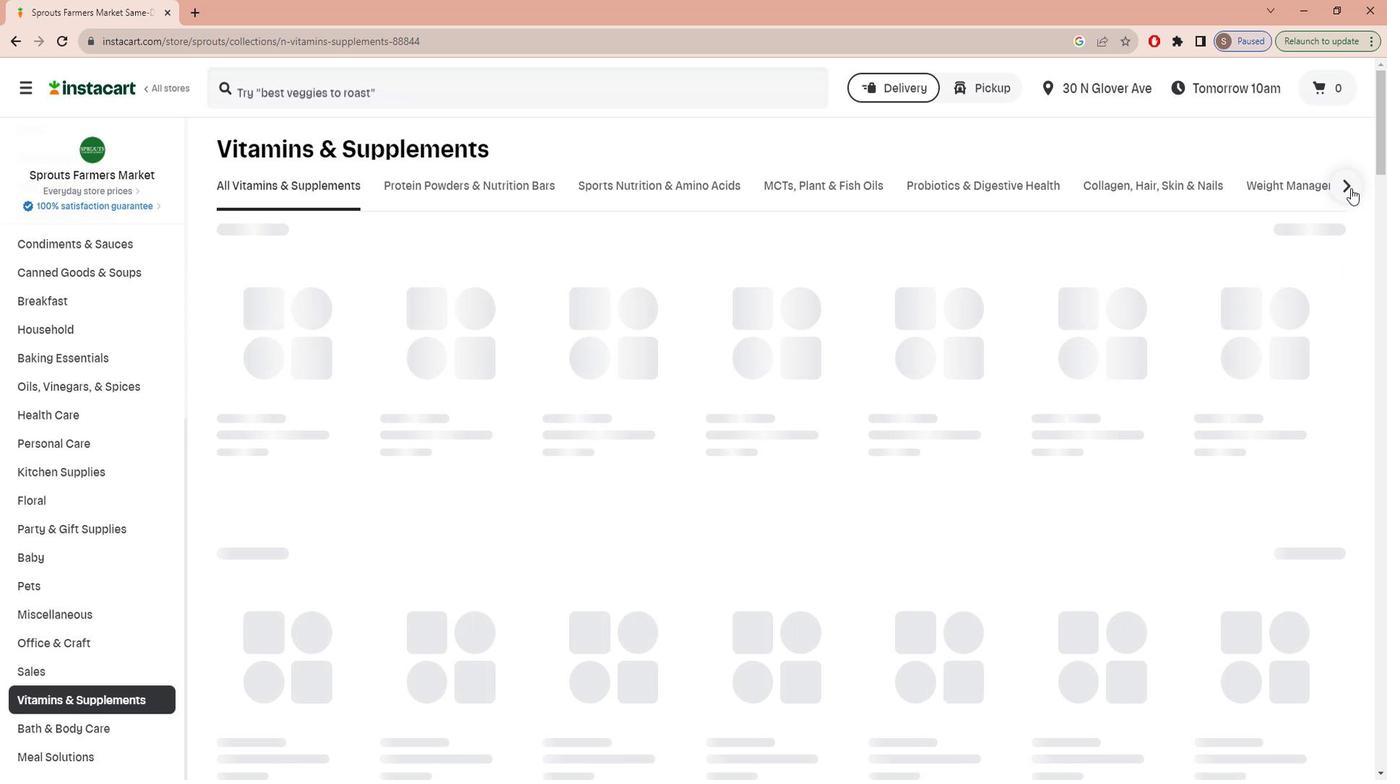 
Action: Mouse moved to (1001, 184)
Screenshot: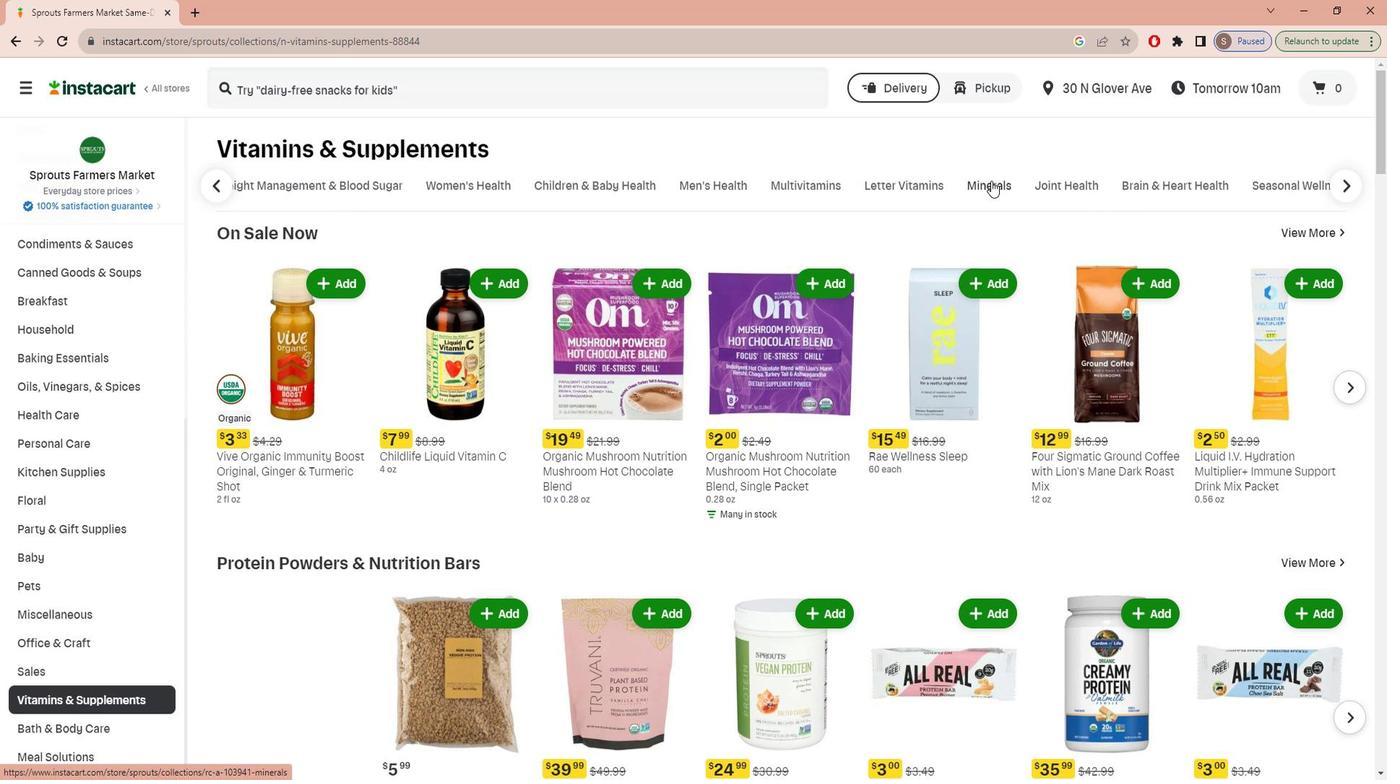 
Action: Mouse pressed left at (1001, 184)
Screenshot: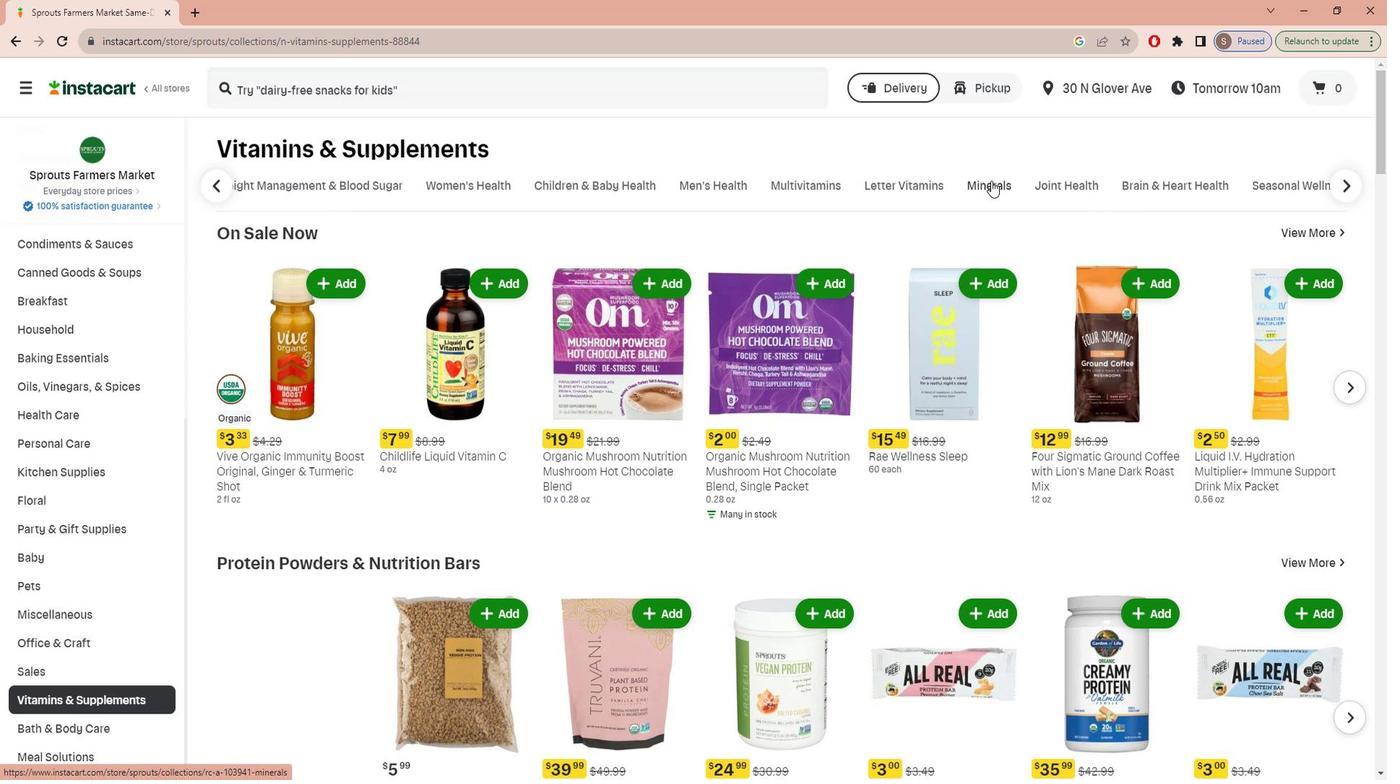 
Action: Mouse moved to (593, 93)
Screenshot: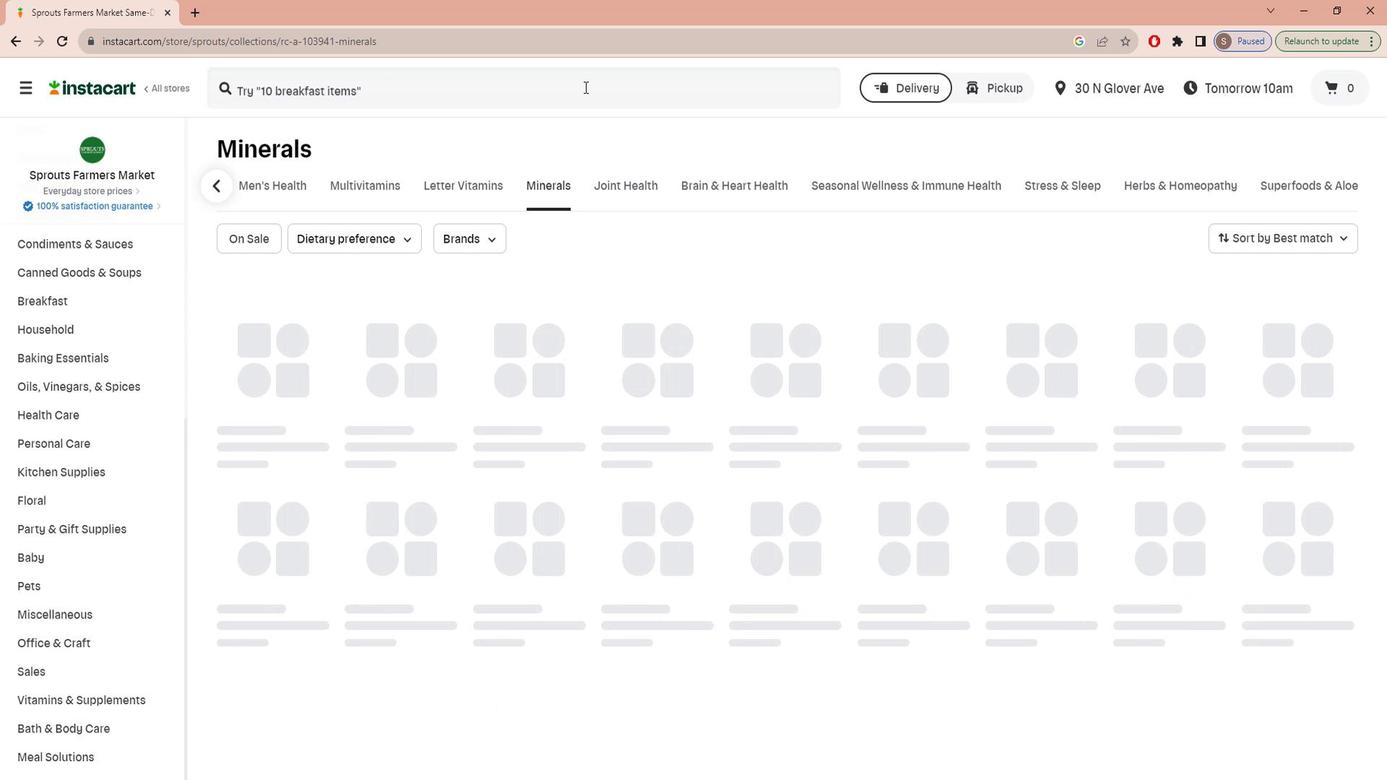 
Action: Mouse pressed left at (593, 93)
Screenshot: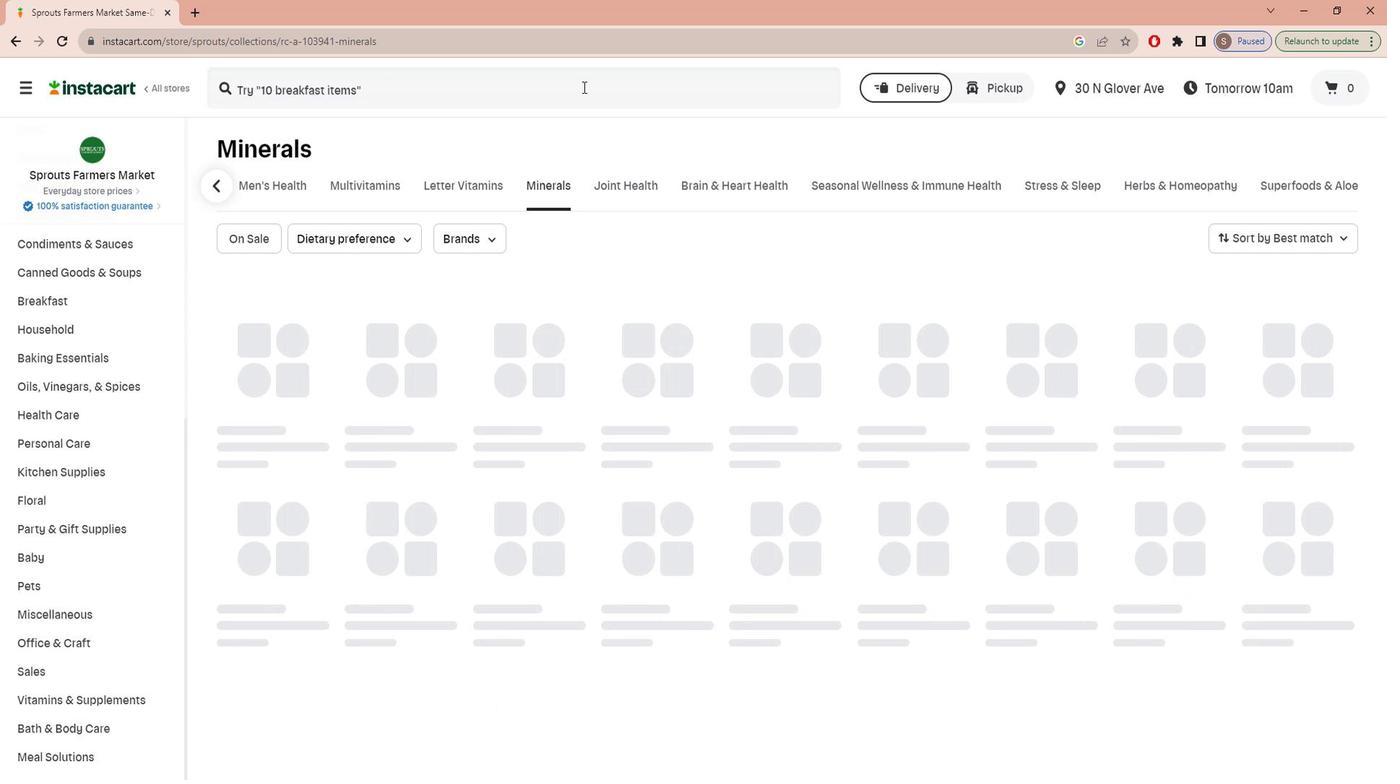
Action: Key pressed g<Key.caps_lock>ARDEN<Key.space><Key.caps_lock>o<Key.caps_lock>F<Key.space><Key.caps_lock>l<Key.caps_lock>IFE<Key.space>MY<Key.caps_lock>k<Key.caps_lock>IND<Key.space><Key.caps_lock>o<Key.caps_lock>RGANICS<Key.space><Key.caps_lock>v<Key.caps_lock>ITAMIN<Key.space><Key.caps_lock>c<Key.space>s<Key.caps_lock>PRAY<Key.enter>
Screenshot: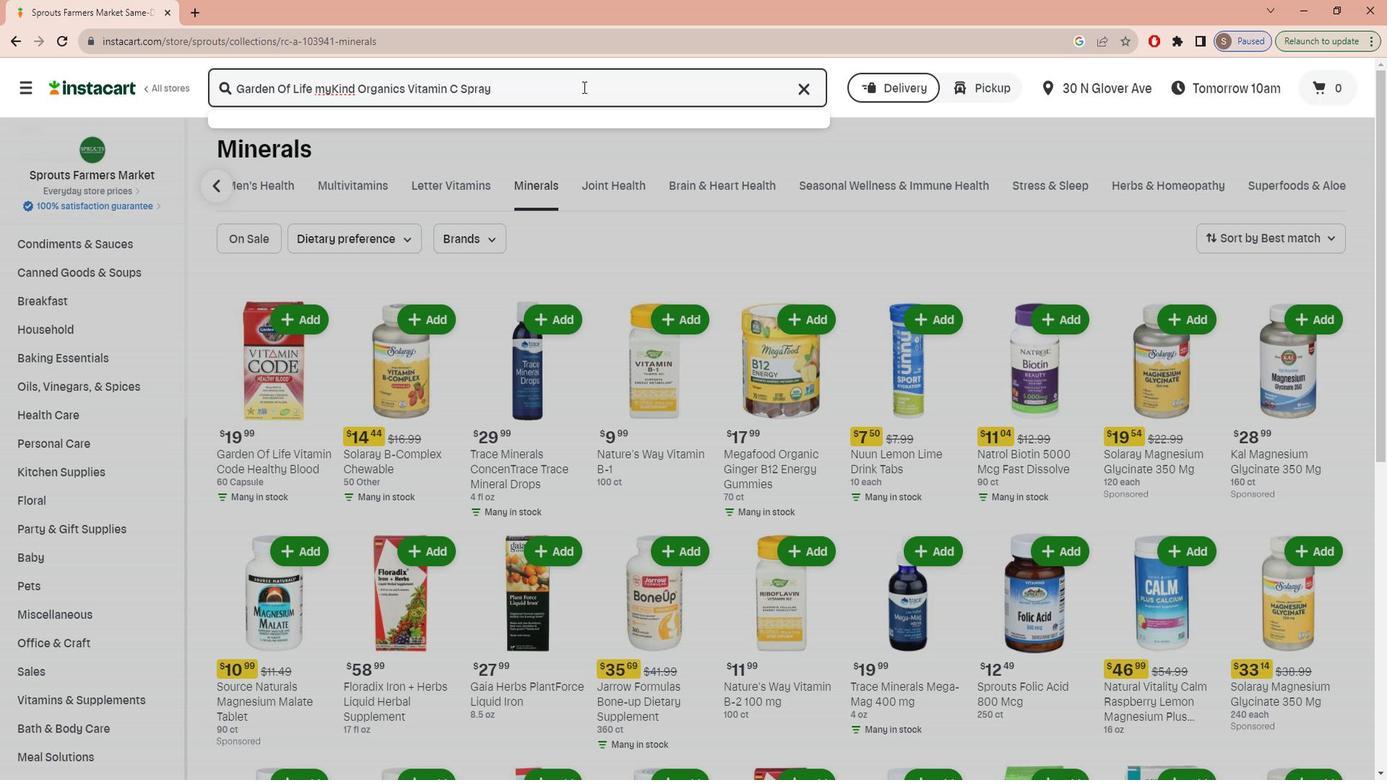 
Action: Mouse moved to (419, 242)
Screenshot: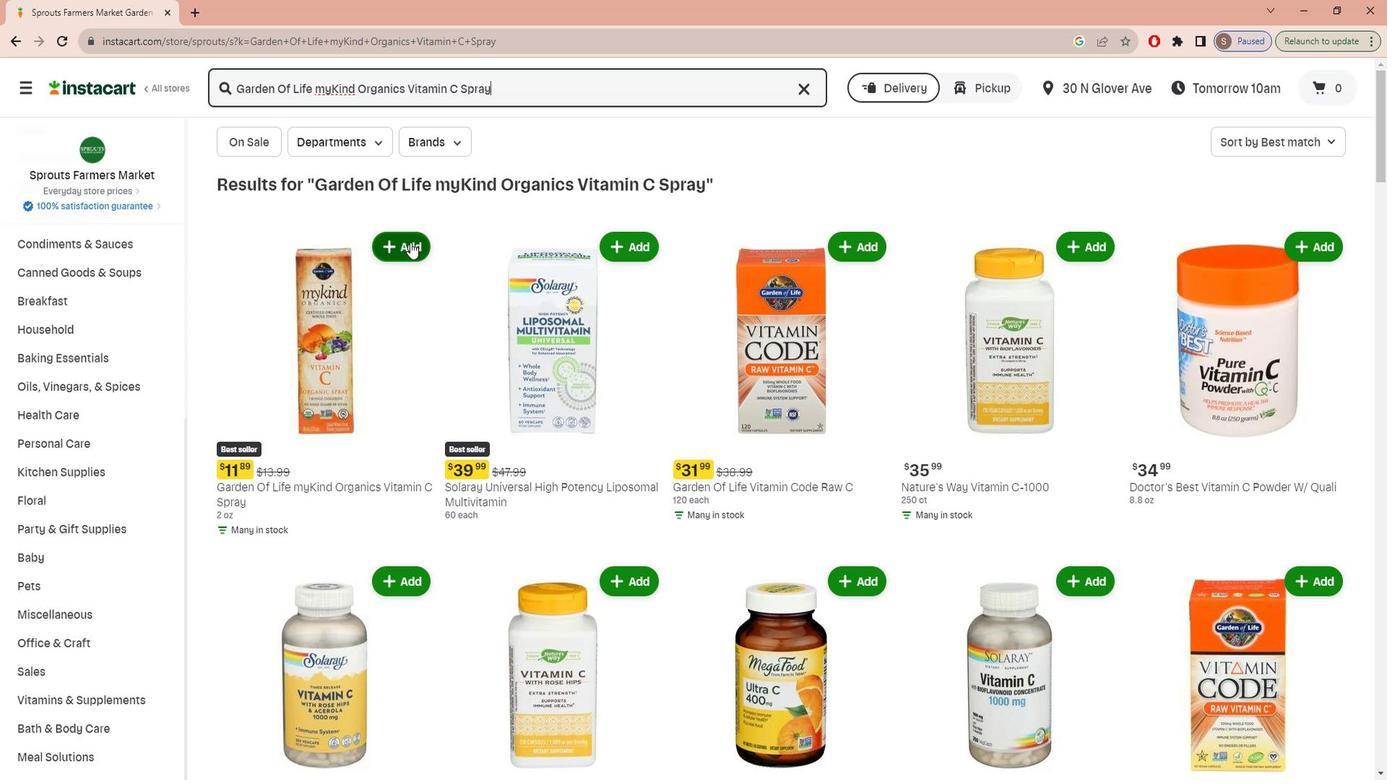 
Action: Mouse pressed left at (419, 242)
Screenshot: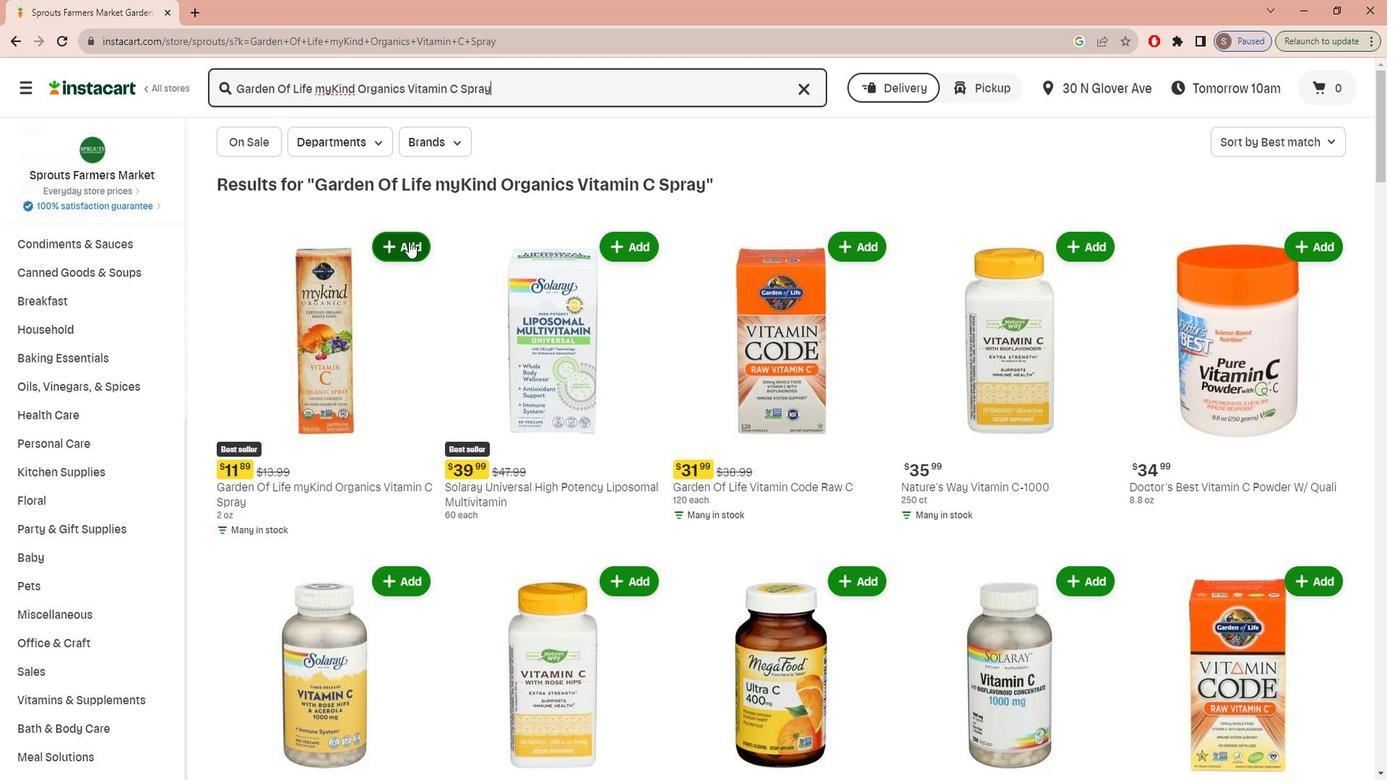 
Action: Mouse moved to (445, 360)
Screenshot: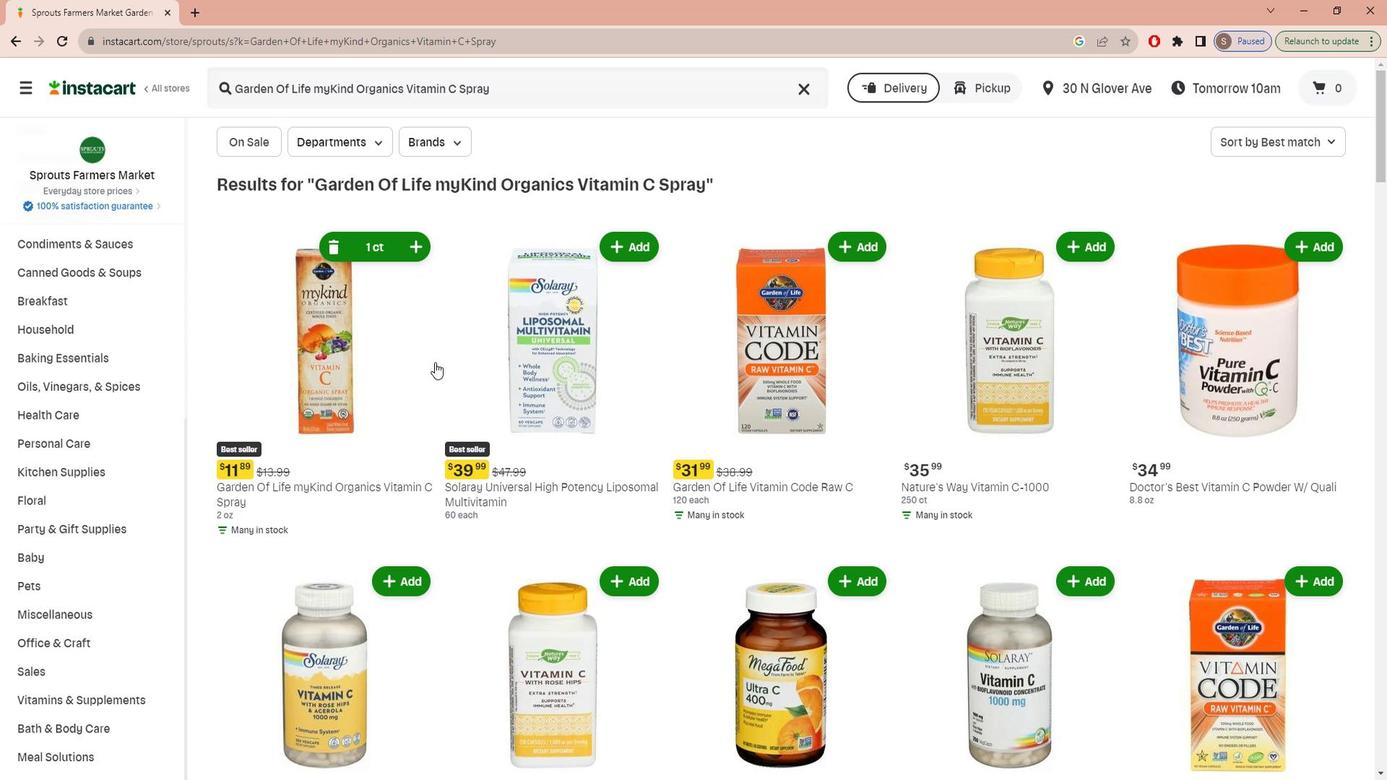 
